 Task: Search one way flight ticket for 2 adults, 4 children and 1 infant on lap in business from Little Rock: Bill And Hillary Clinton National Airport (adams Field) (was Little Rock National) to Fort Wayne: Fort Wayne International Airport on 5-4-2023. Choice of flights is Frontier. Number of bags: 2 carry on bags and 7 checked bags. Price is upto 107000. Outbound departure time preference is 7:45.
Action: Mouse moved to (336, 290)
Screenshot: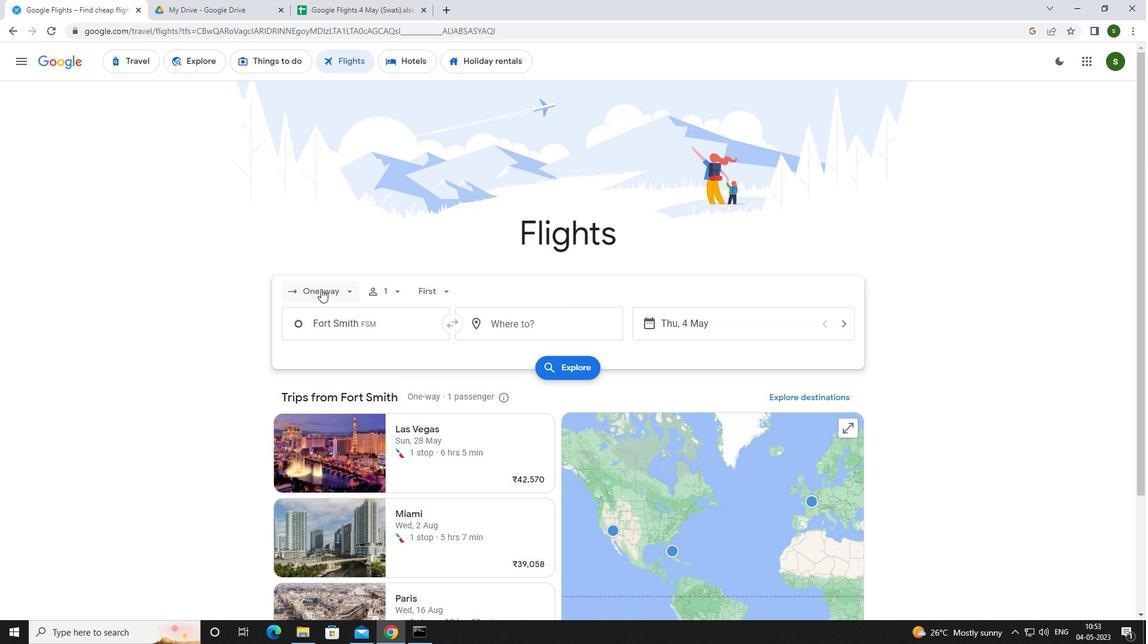 
Action: Mouse pressed left at (336, 290)
Screenshot: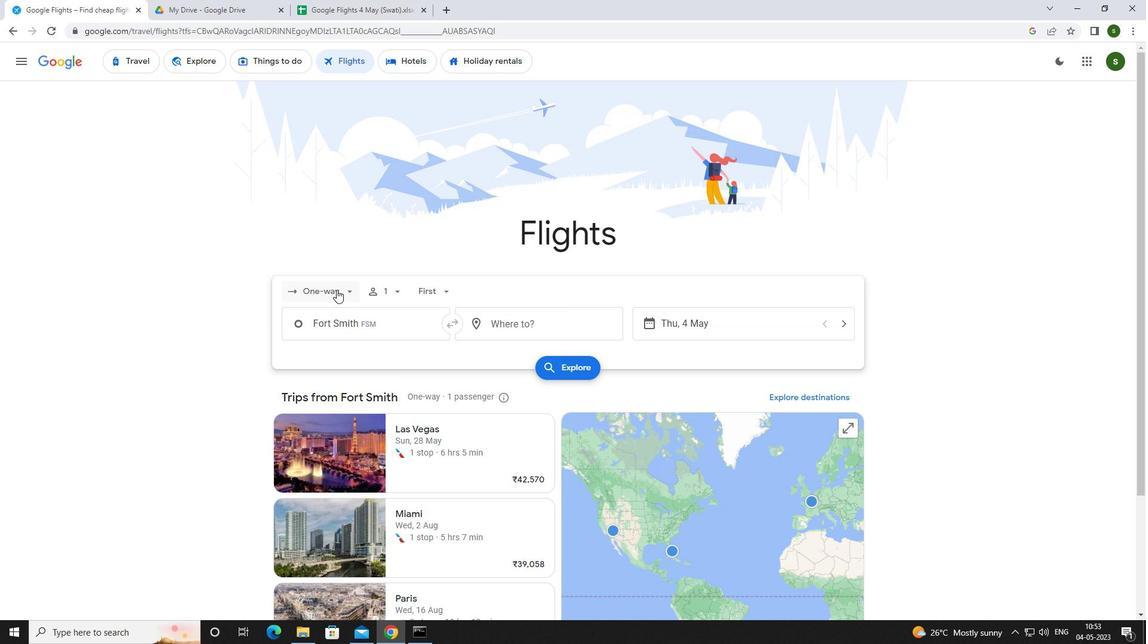 
Action: Mouse moved to (340, 339)
Screenshot: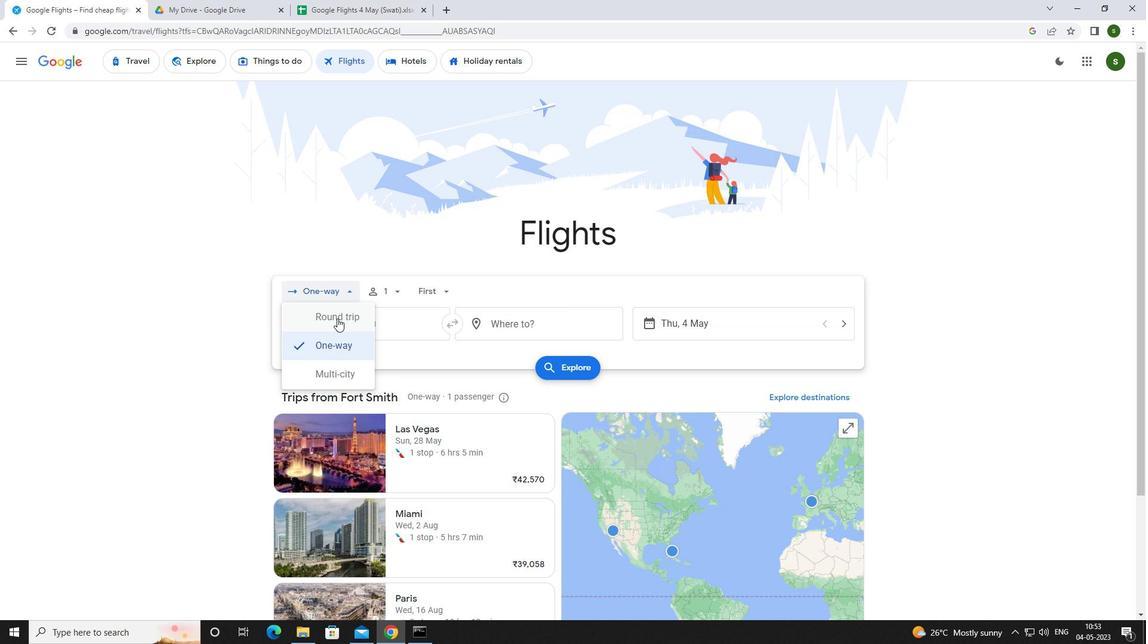
Action: Mouse pressed left at (340, 339)
Screenshot: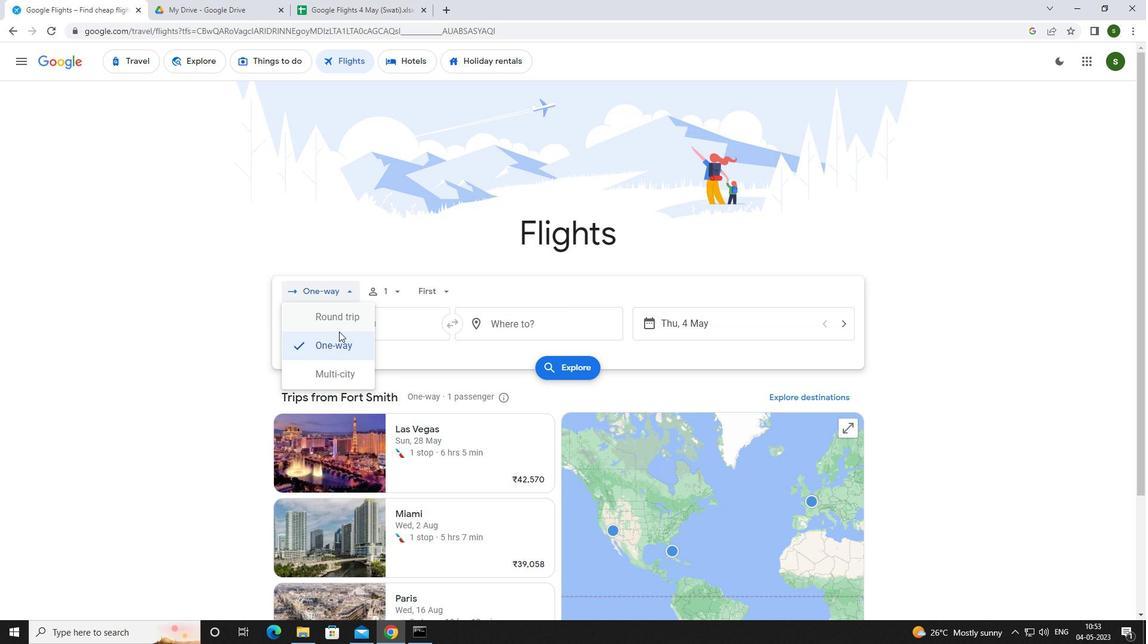 
Action: Mouse moved to (397, 294)
Screenshot: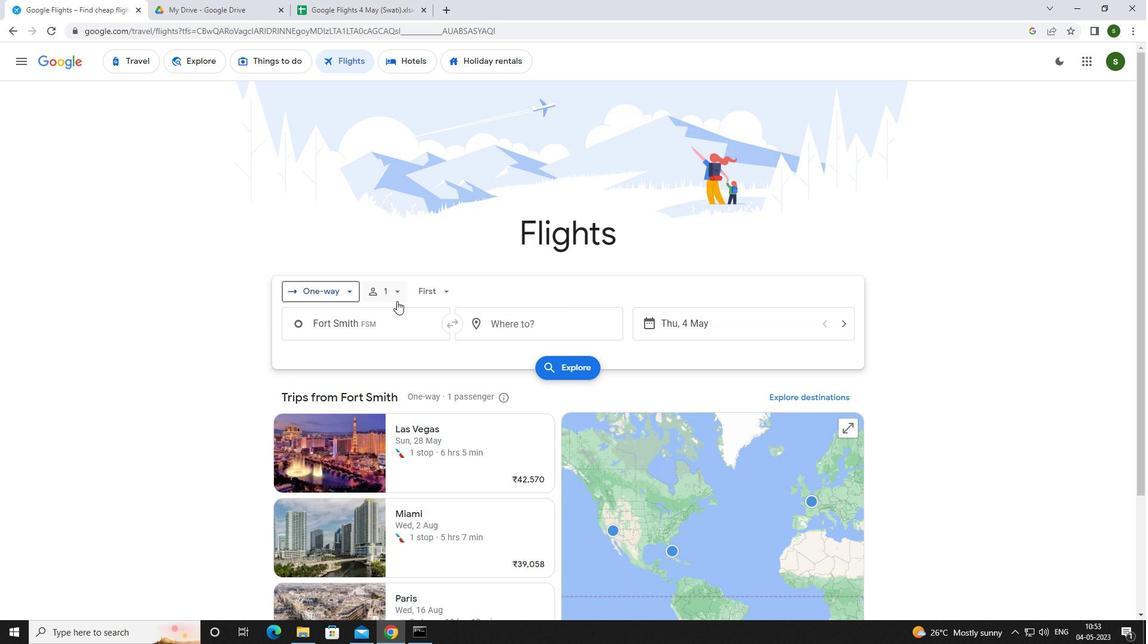
Action: Mouse pressed left at (397, 294)
Screenshot: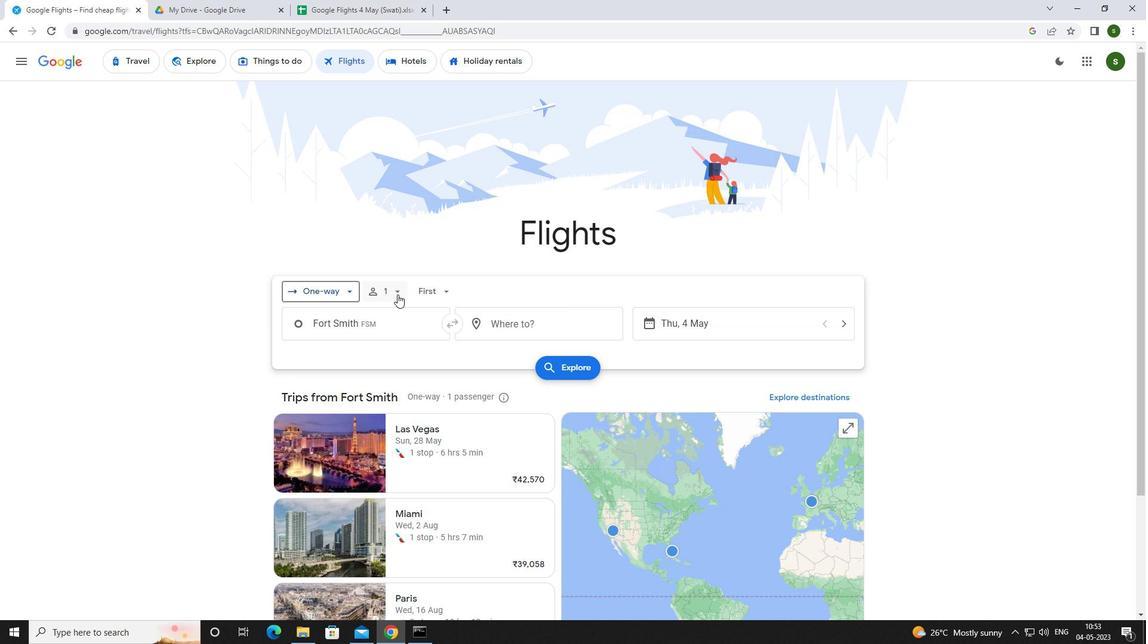 
Action: Mouse moved to (482, 320)
Screenshot: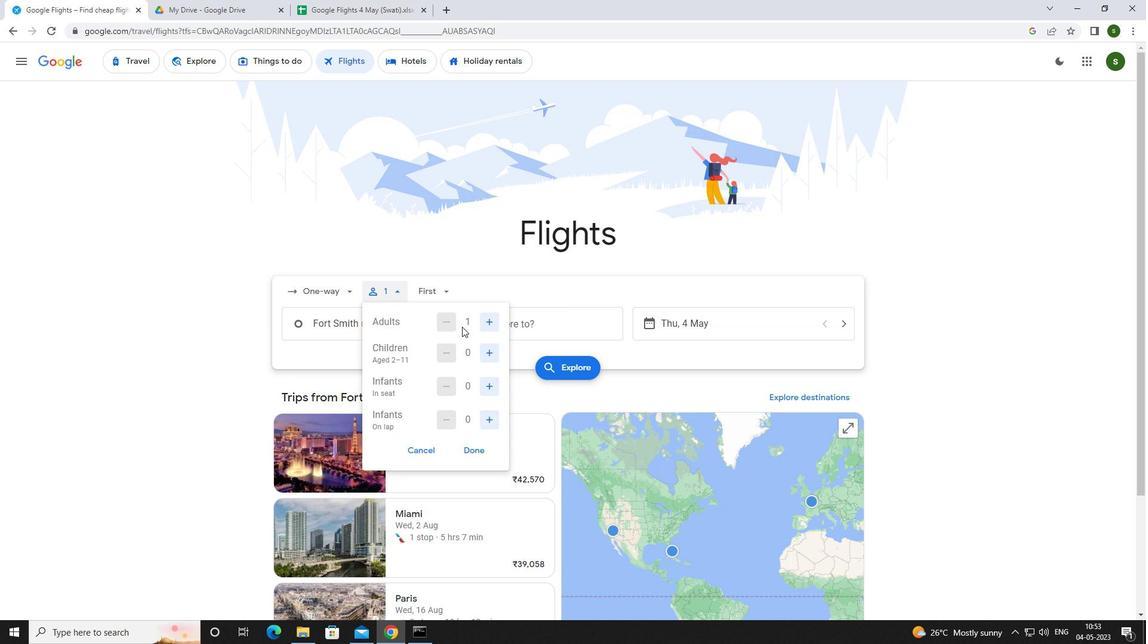
Action: Mouse pressed left at (482, 320)
Screenshot: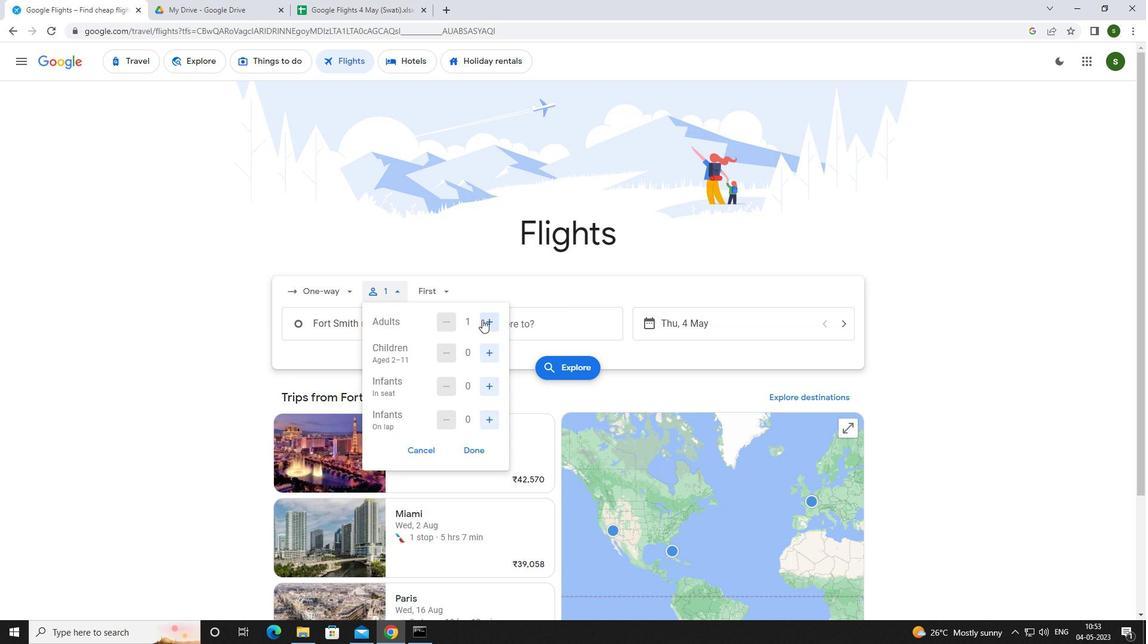 
Action: Mouse moved to (487, 352)
Screenshot: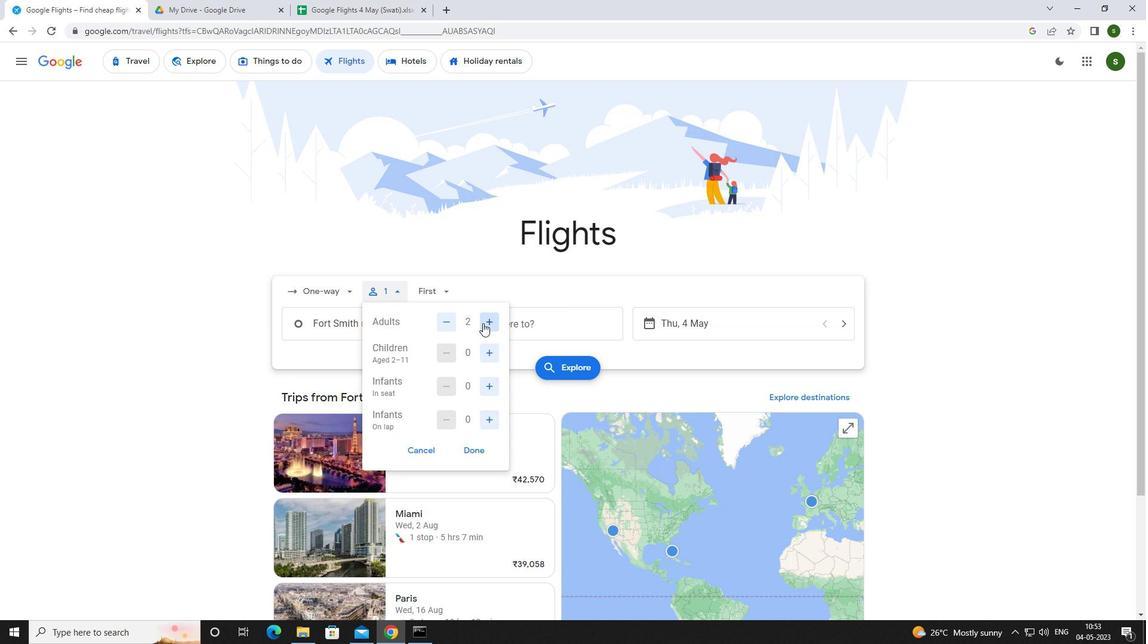
Action: Mouse pressed left at (487, 352)
Screenshot: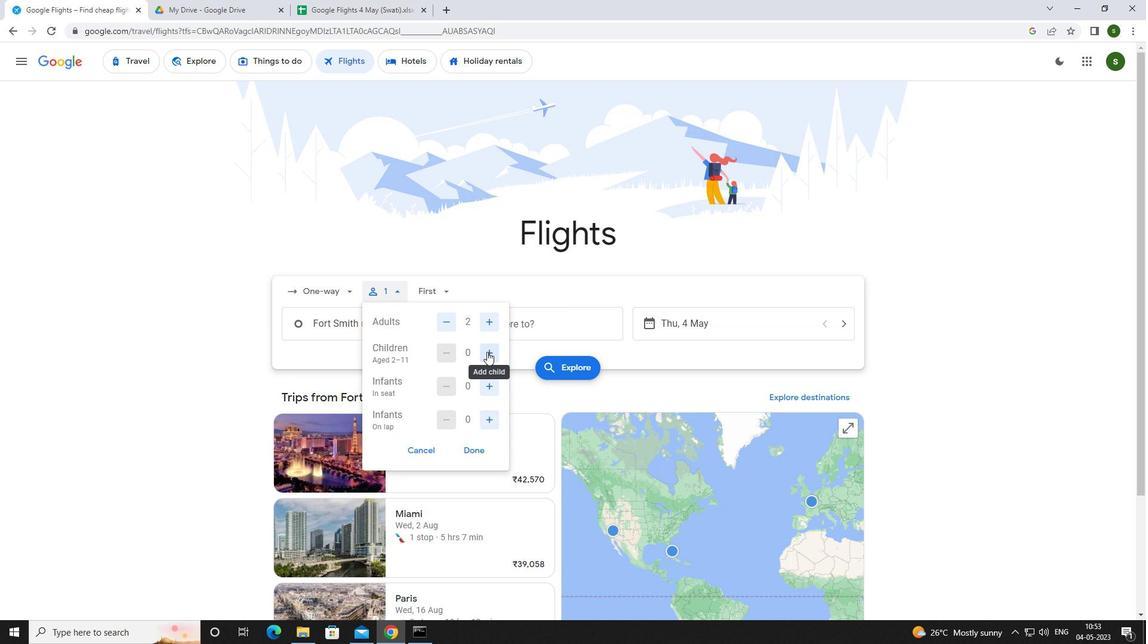 
Action: Mouse pressed left at (487, 352)
Screenshot: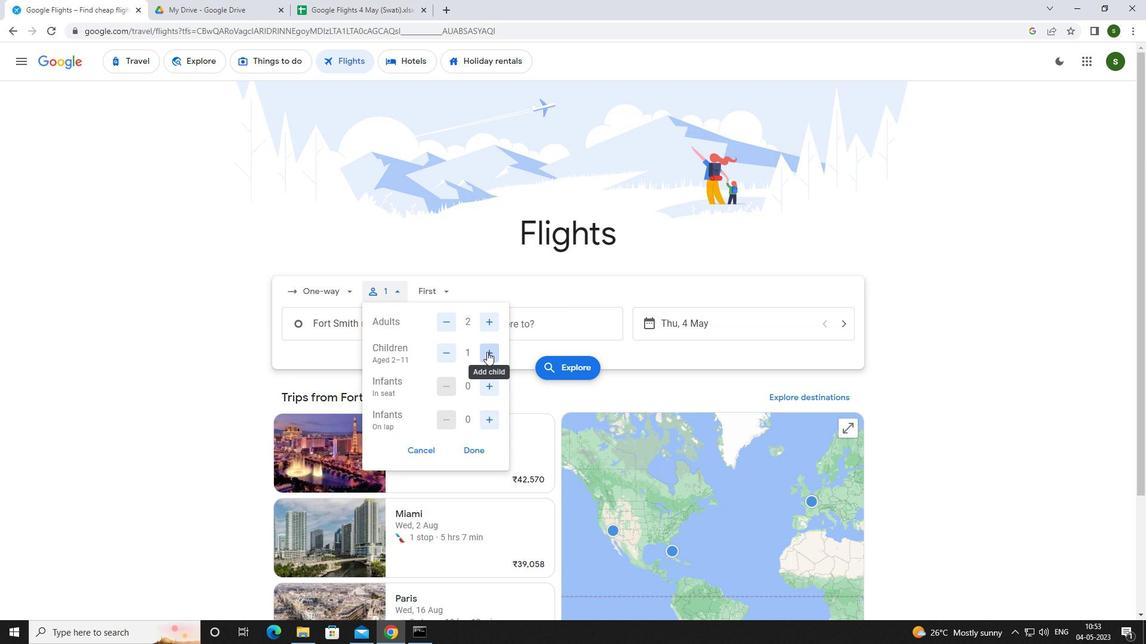 
Action: Mouse pressed left at (487, 352)
Screenshot: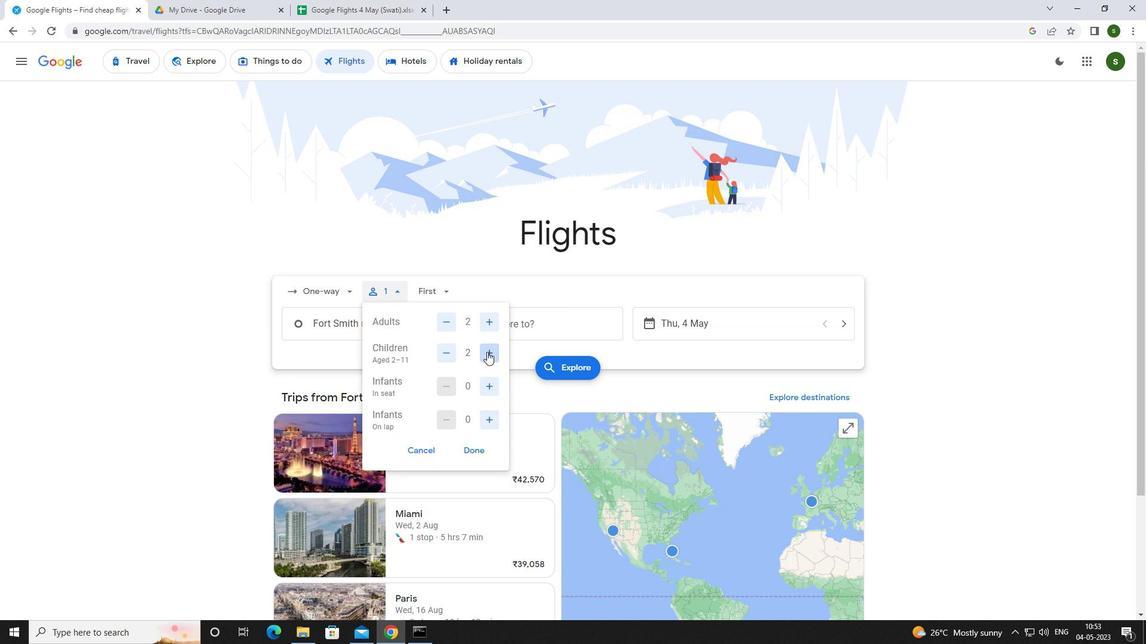 
Action: Mouse pressed left at (487, 352)
Screenshot: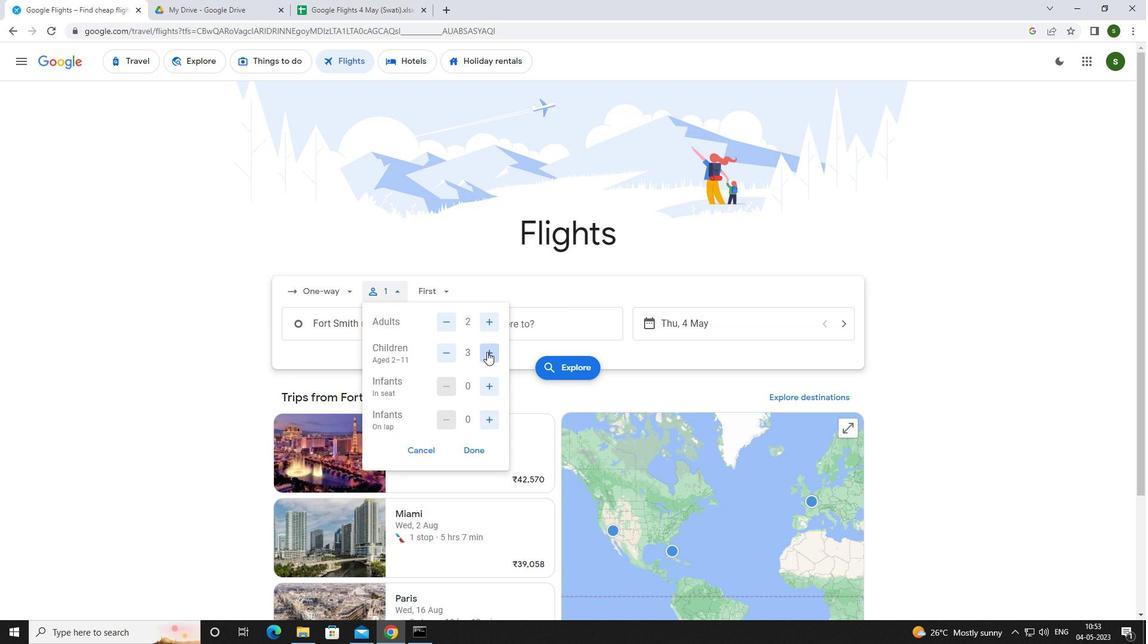 
Action: Mouse moved to (487, 409)
Screenshot: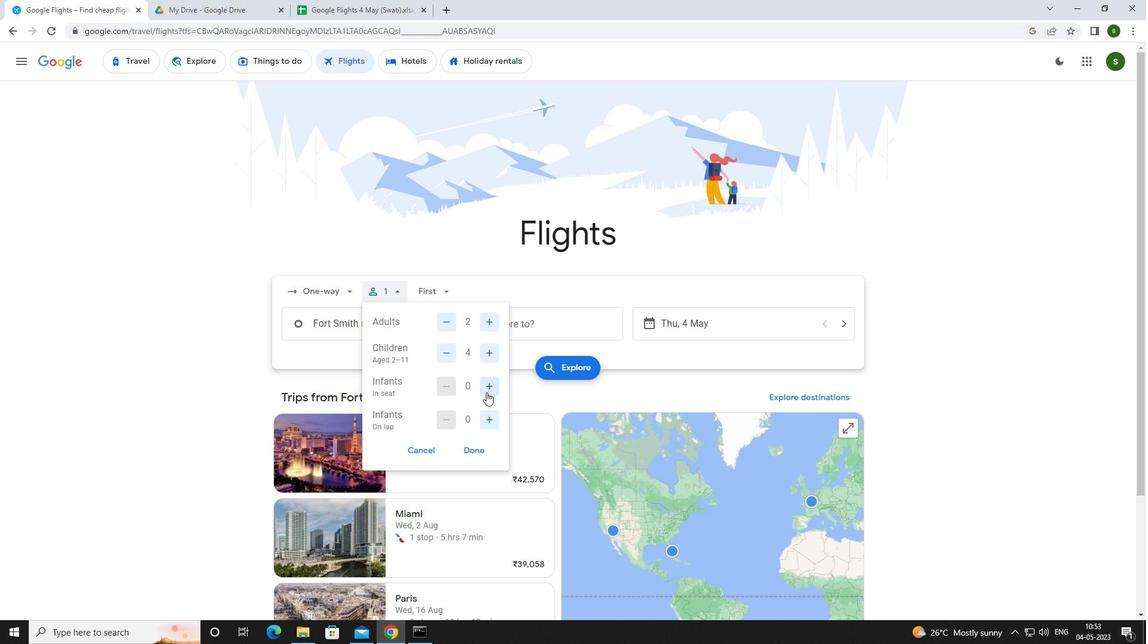 
Action: Mouse pressed left at (487, 409)
Screenshot: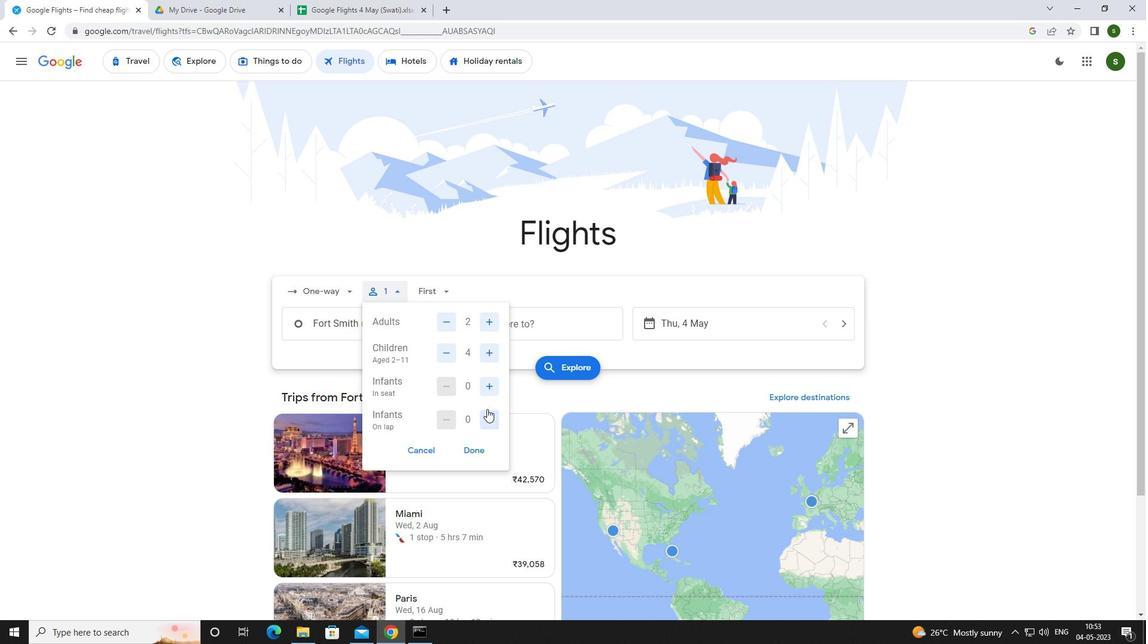 
Action: Mouse moved to (442, 291)
Screenshot: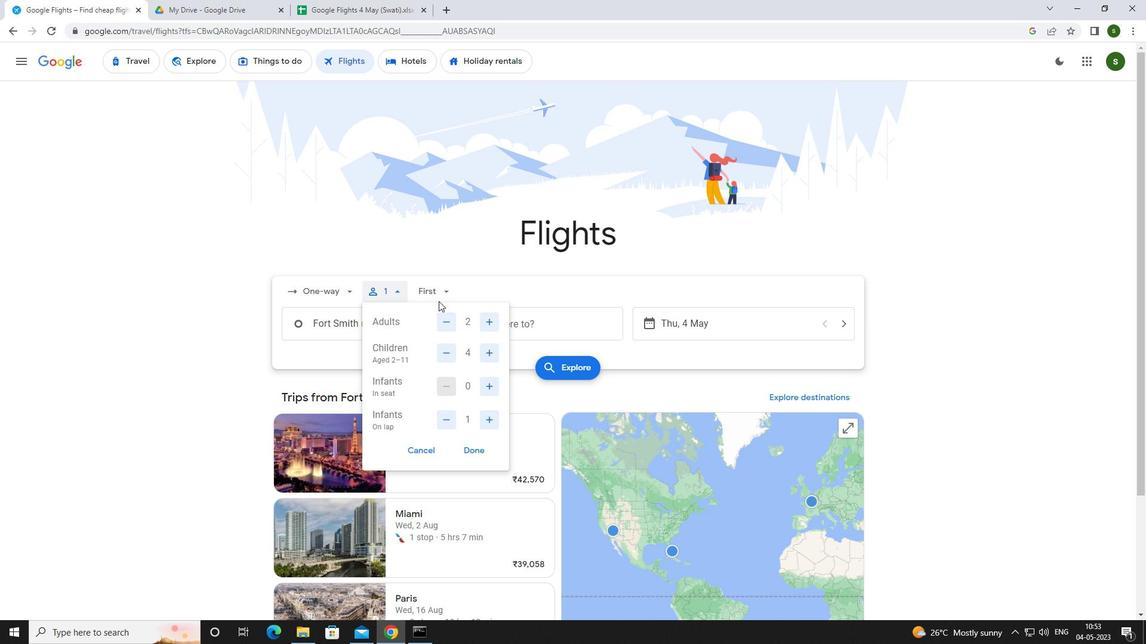 
Action: Mouse pressed left at (442, 291)
Screenshot: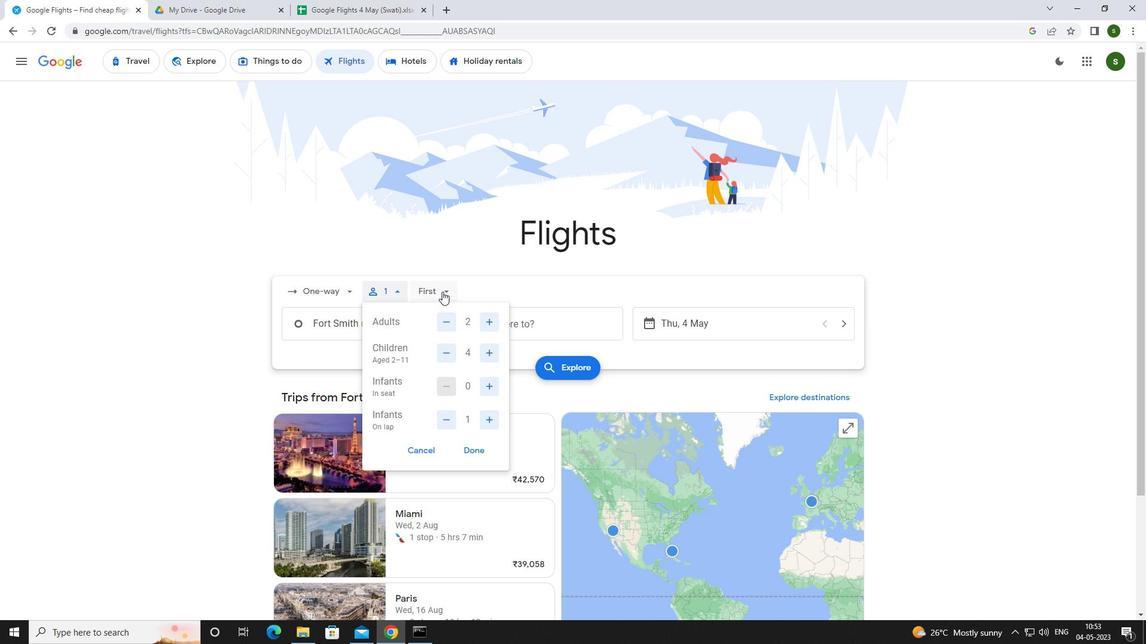 
Action: Mouse moved to (454, 373)
Screenshot: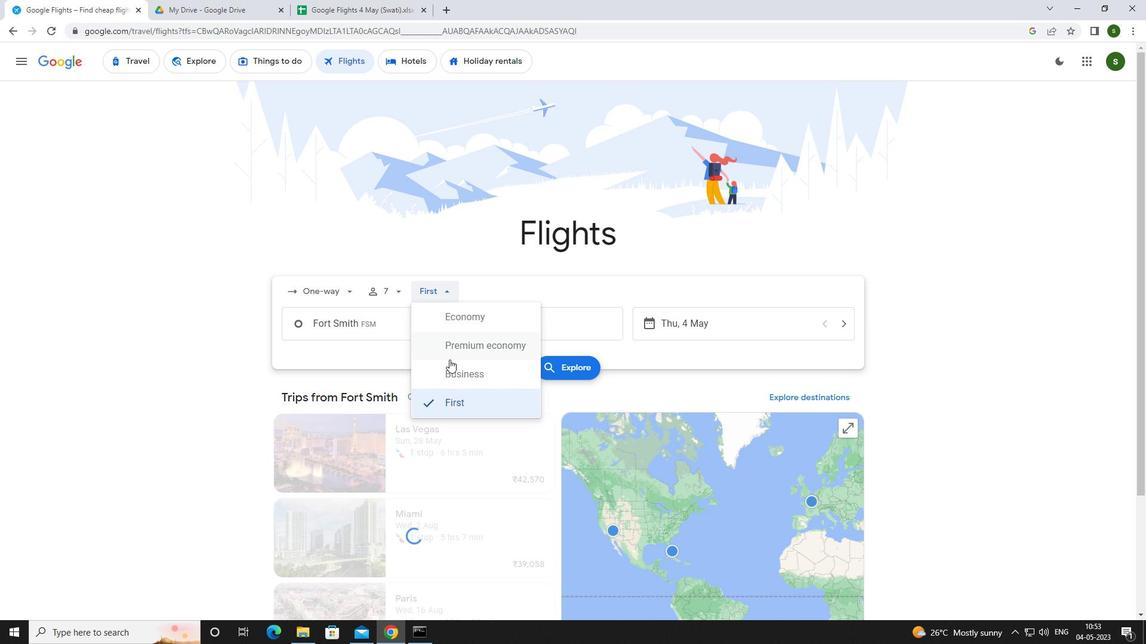 
Action: Mouse pressed left at (454, 373)
Screenshot: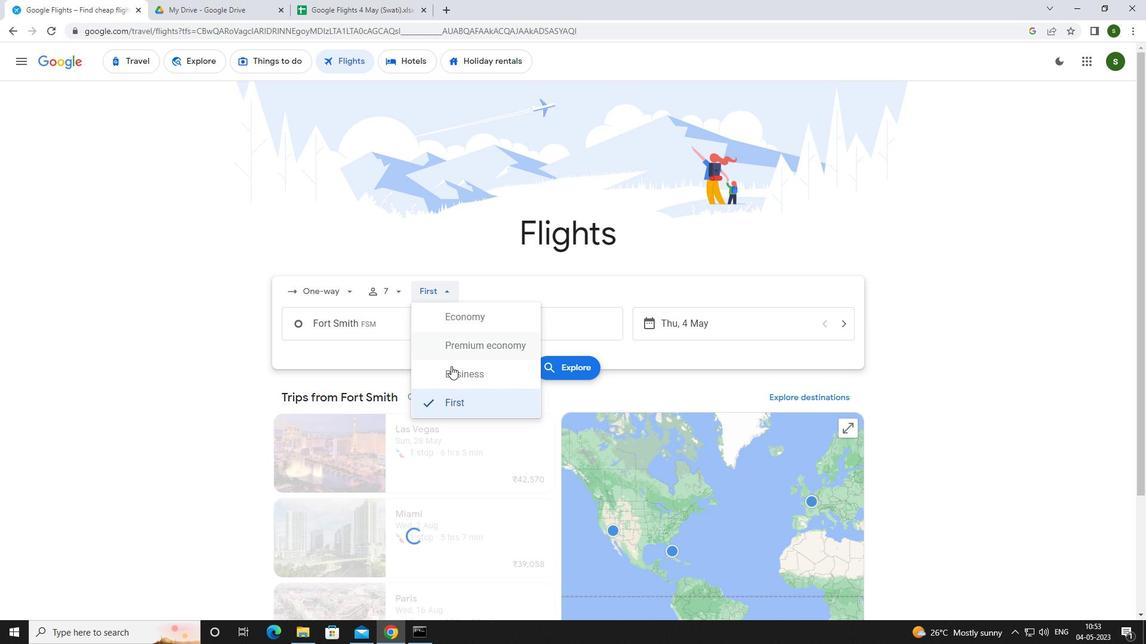 
Action: Mouse moved to (408, 325)
Screenshot: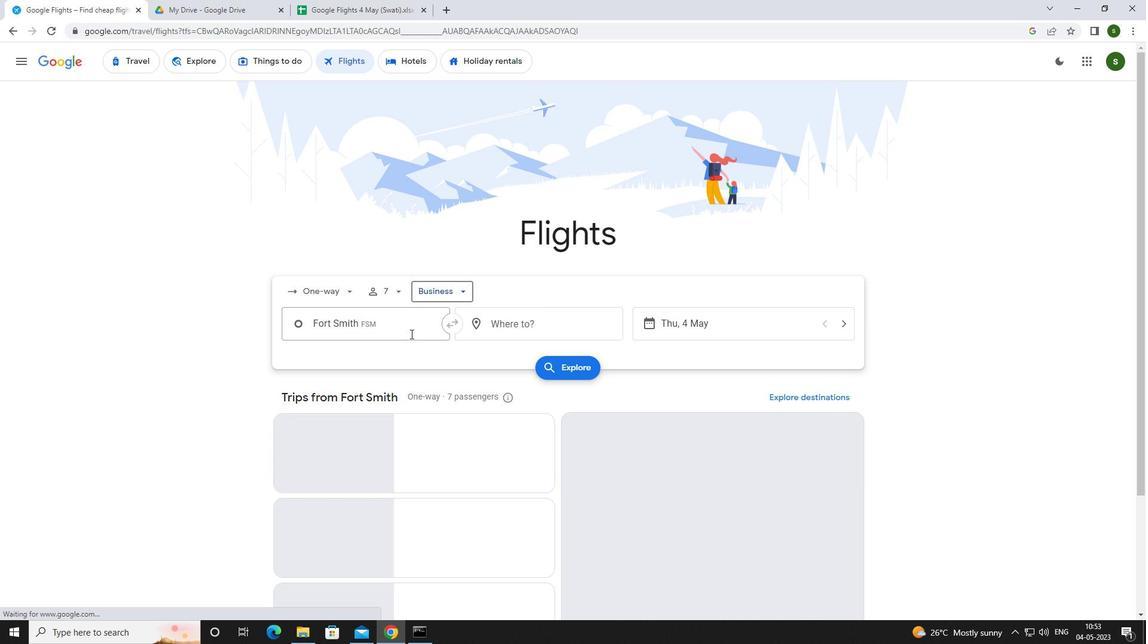 
Action: Mouse pressed left at (408, 325)
Screenshot: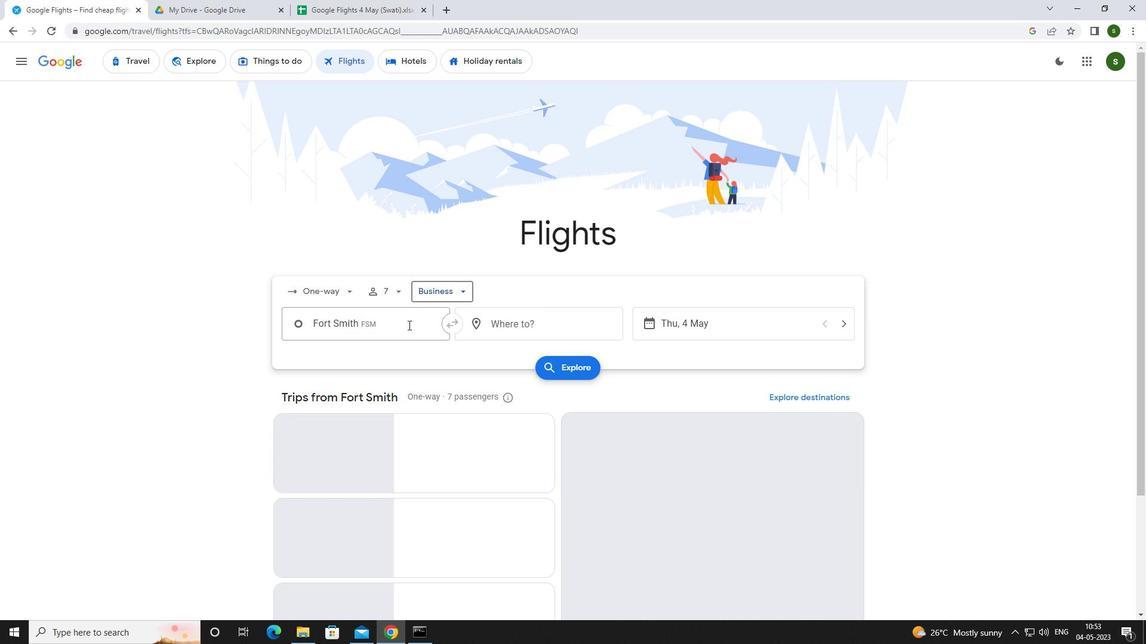 
Action: Mouse moved to (408, 324)
Screenshot: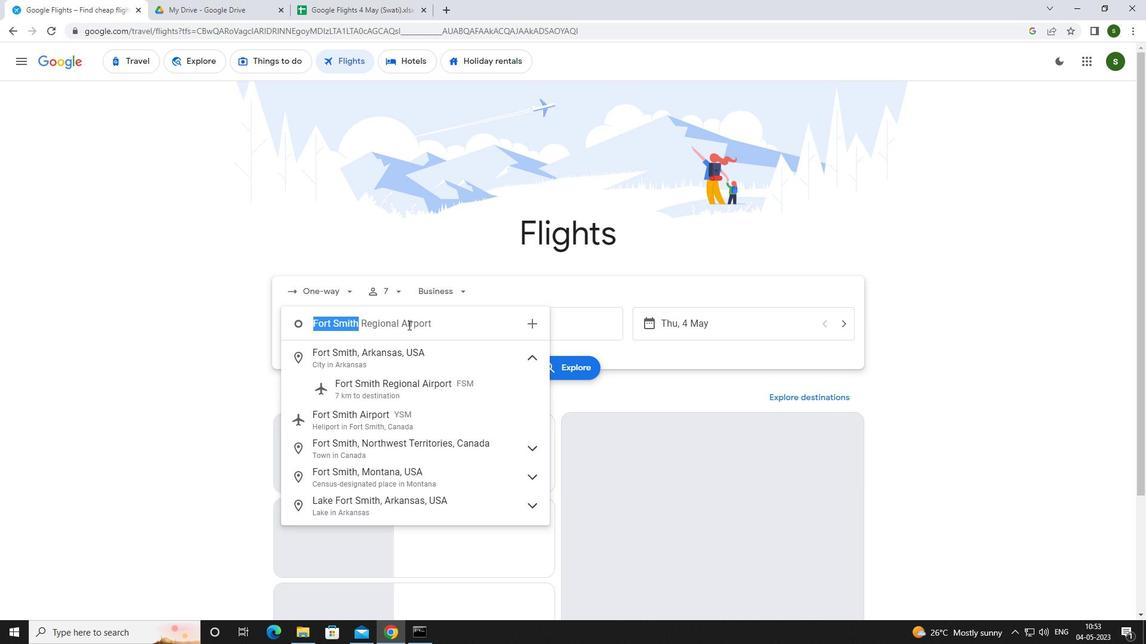 
Action: Key pressed <Key.caps_lock>l<Key.caps_lock>ittle<Key.space><Key.caps_lock>r<Key.caps_lock>ock
Screenshot: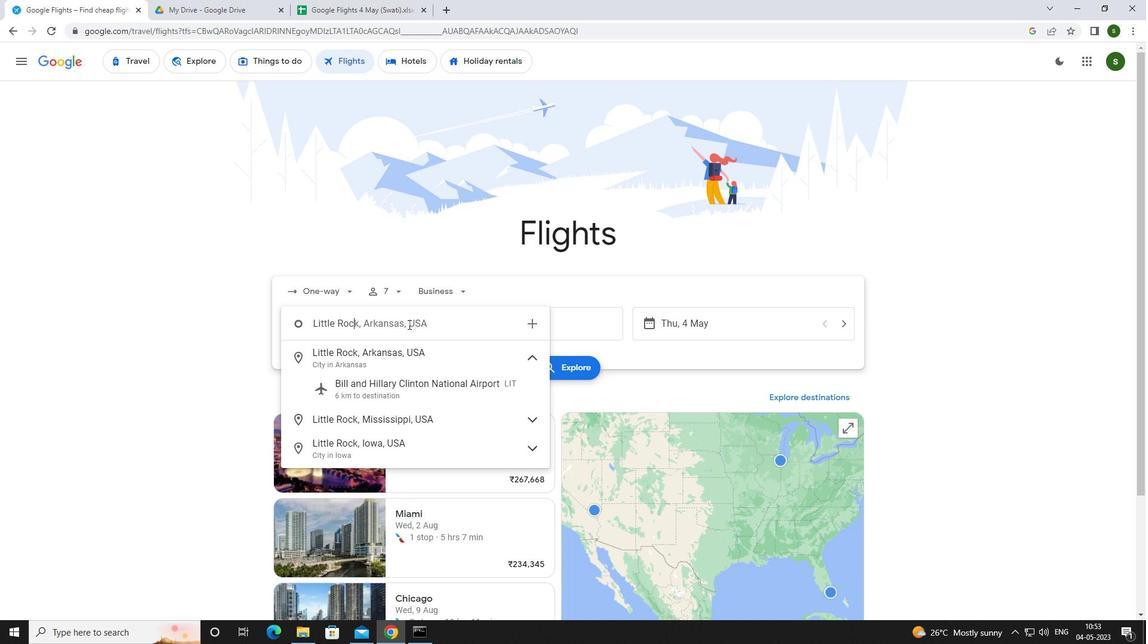 
Action: Mouse moved to (418, 385)
Screenshot: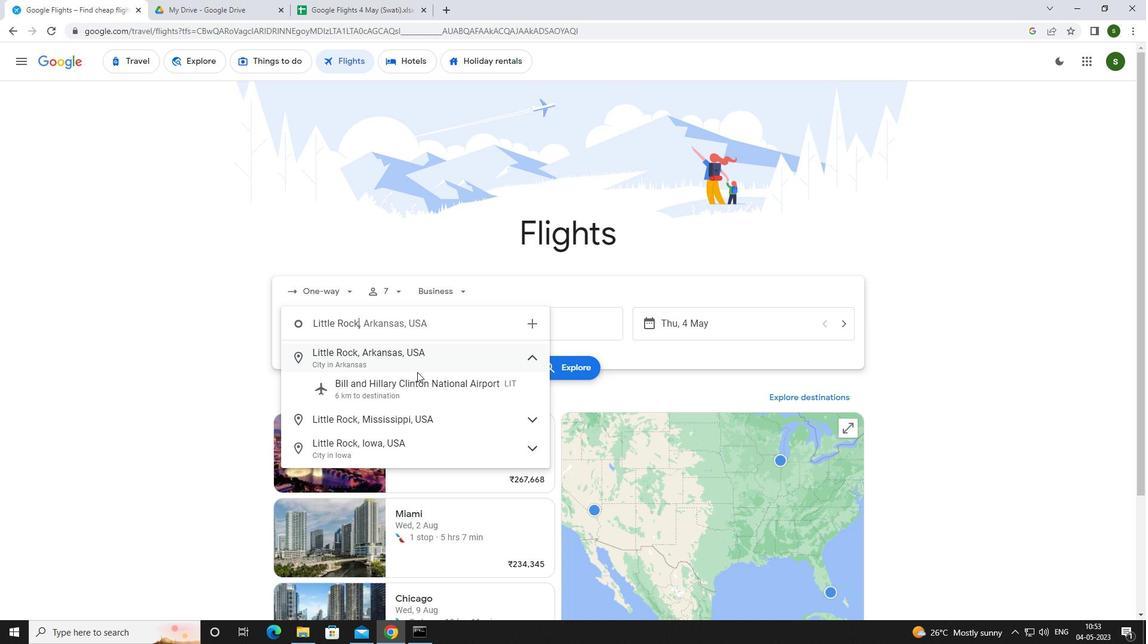 
Action: Mouse pressed left at (418, 385)
Screenshot: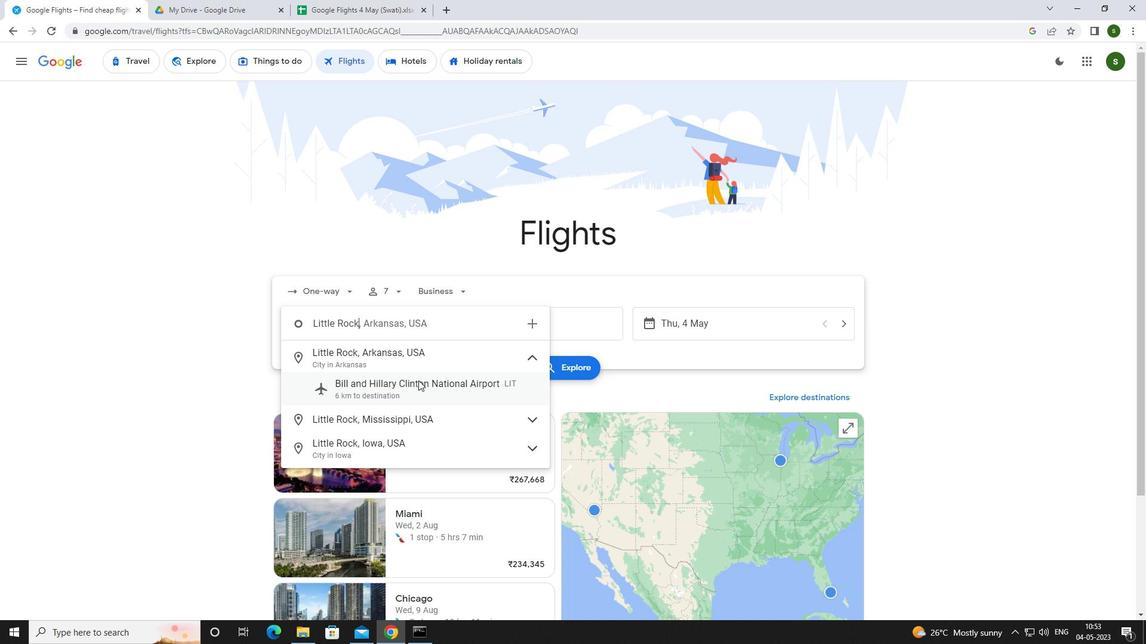
Action: Mouse moved to (518, 325)
Screenshot: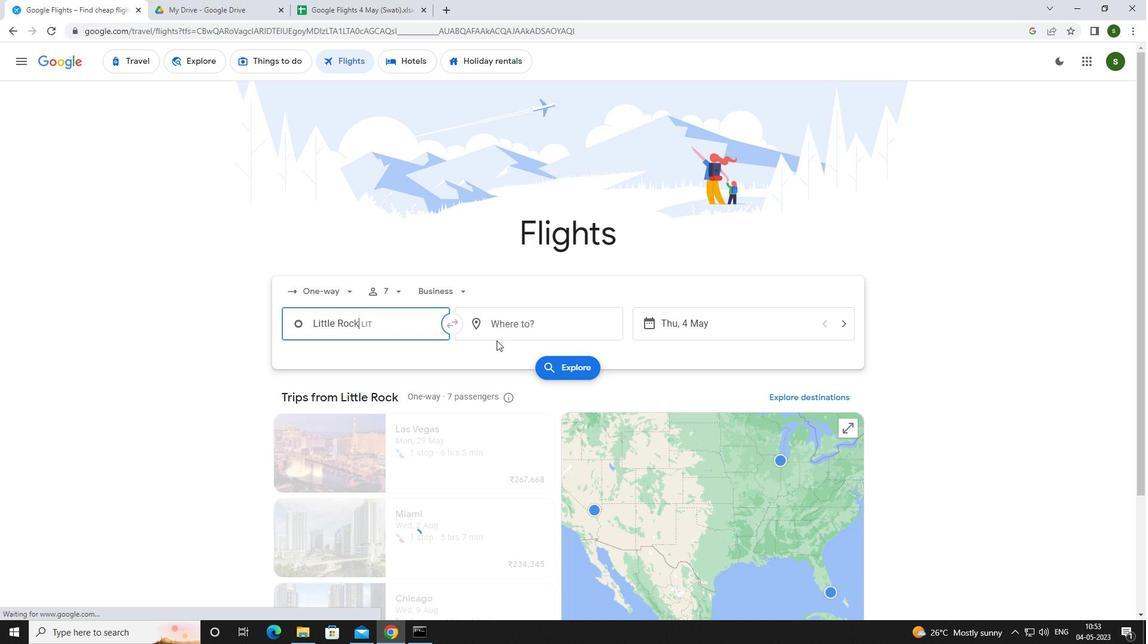 
Action: Mouse pressed left at (518, 325)
Screenshot: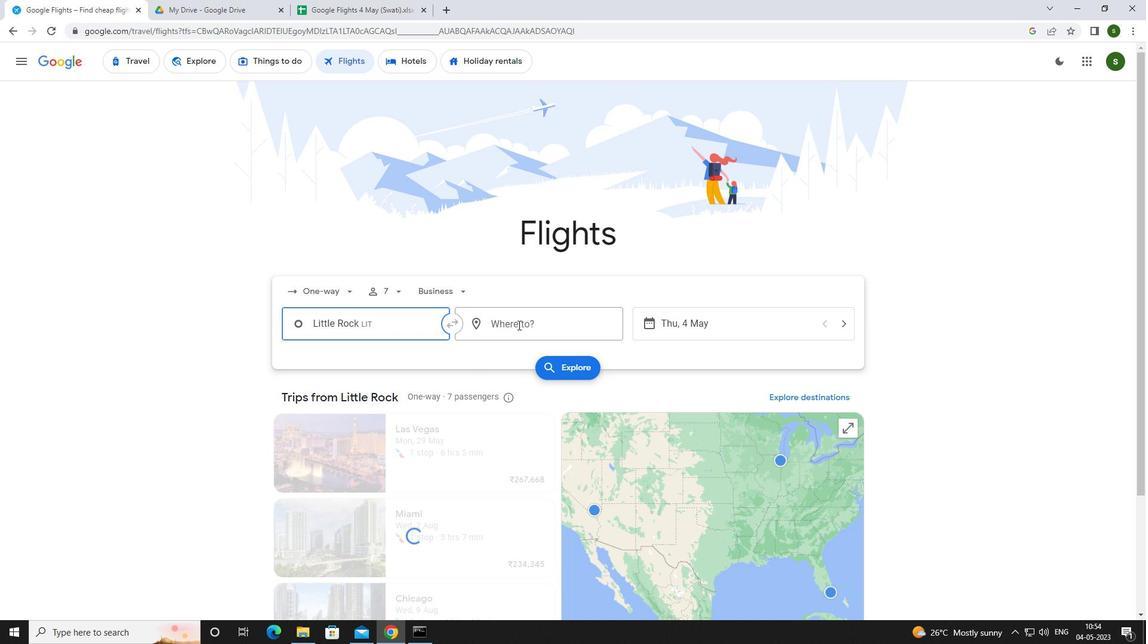 
Action: Mouse moved to (508, 323)
Screenshot: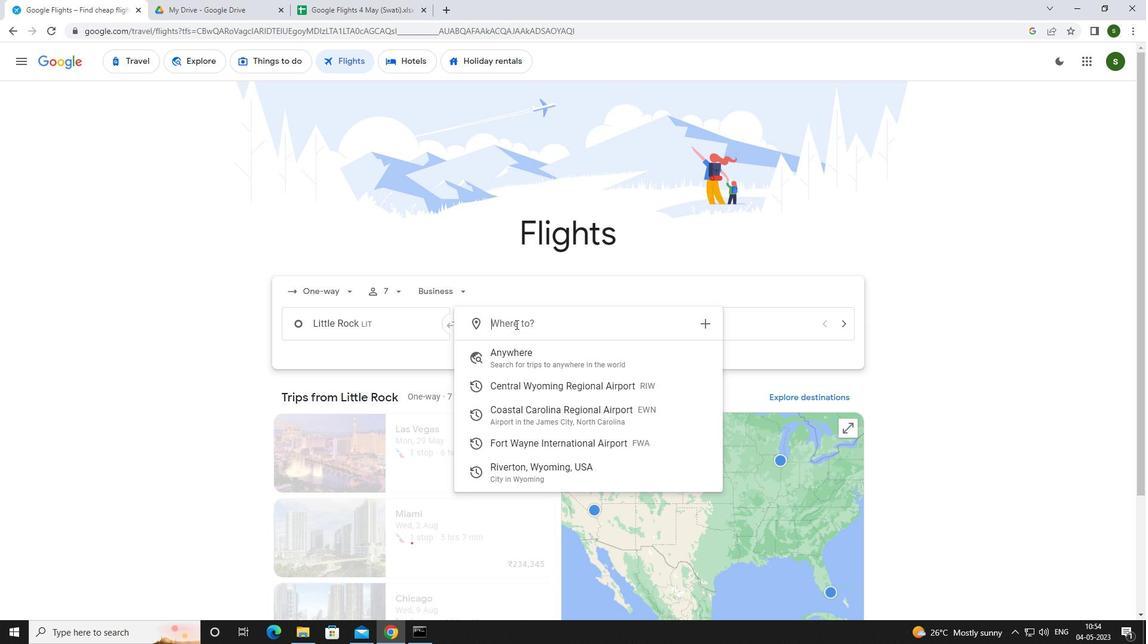 
Action: Key pressed <Key.caps_lock>
Screenshot: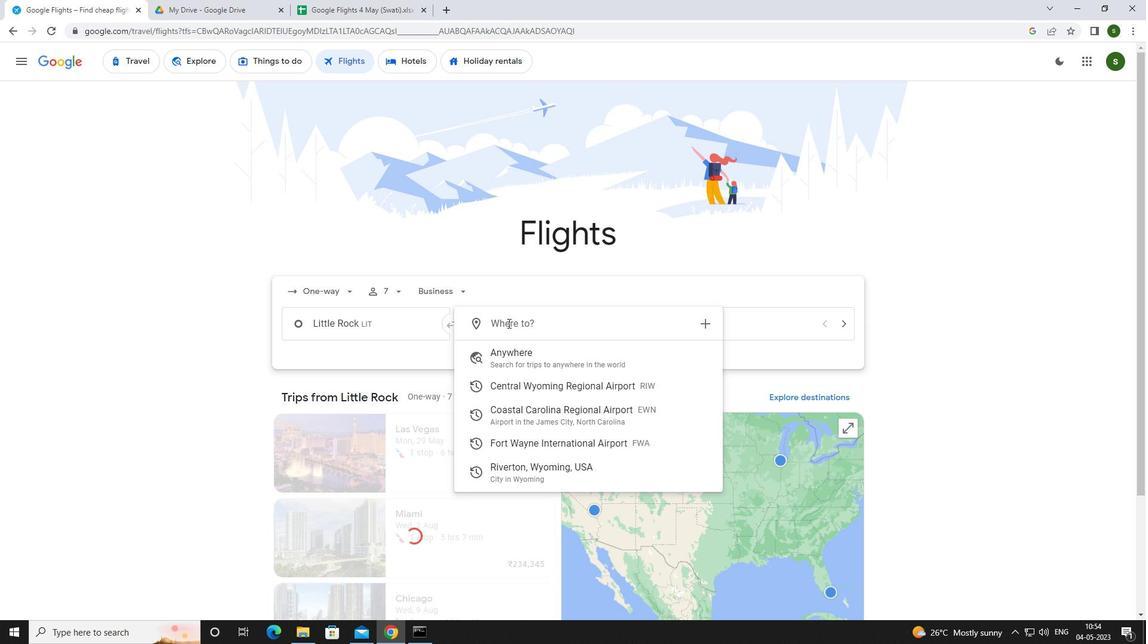
Action: Mouse moved to (507, 324)
Screenshot: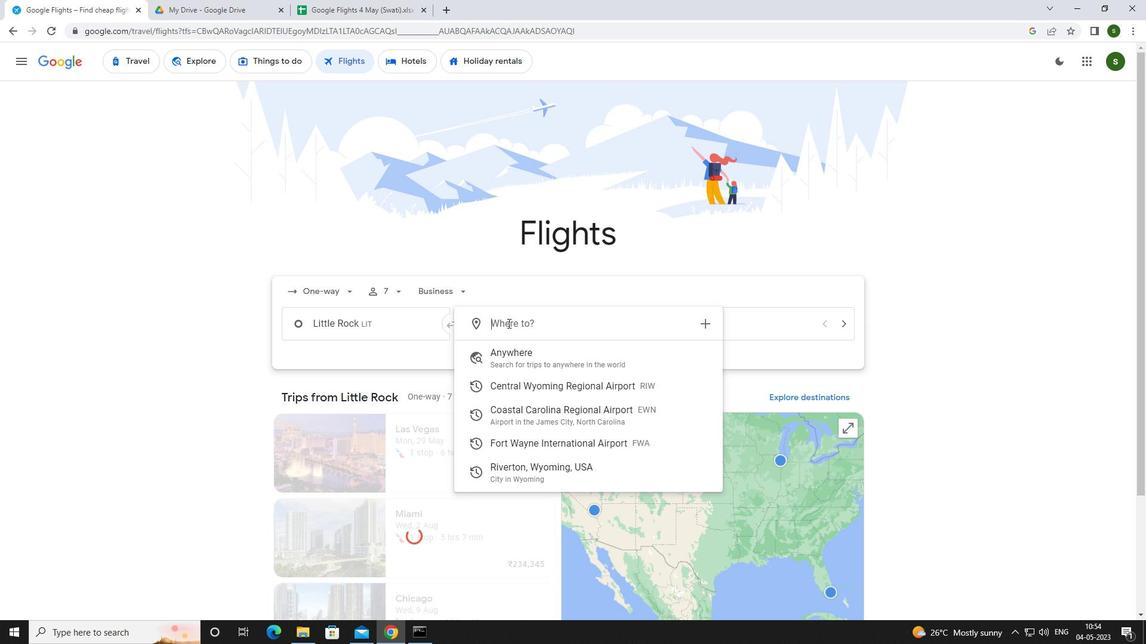 
Action: Key pressed f<Key.caps_lock>ort<Key.space><Key.caps_lock>w<Key.caps_lock>ay
Screenshot: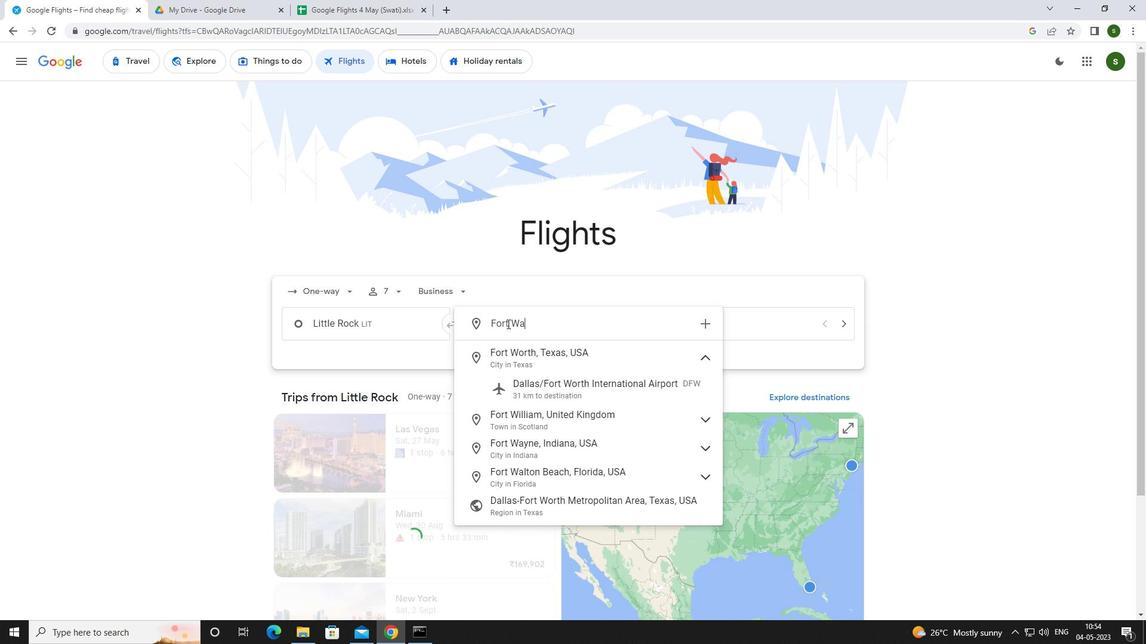 
Action: Mouse moved to (535, 382)
Screenshot: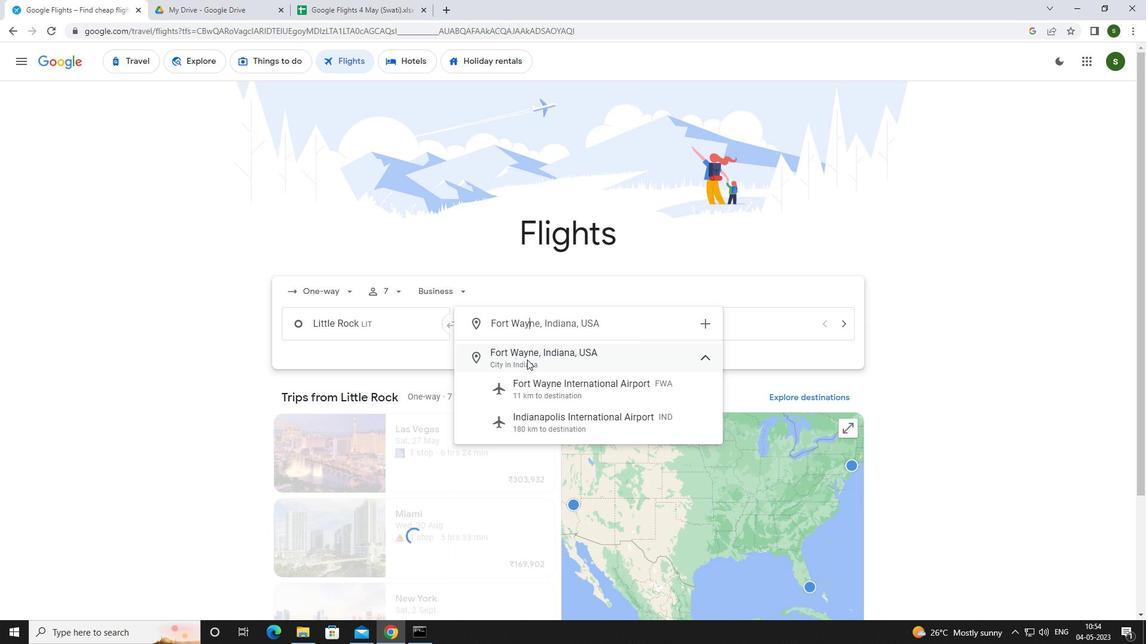 
Action: Mouse pressed left at (535, 382)
Screenshot: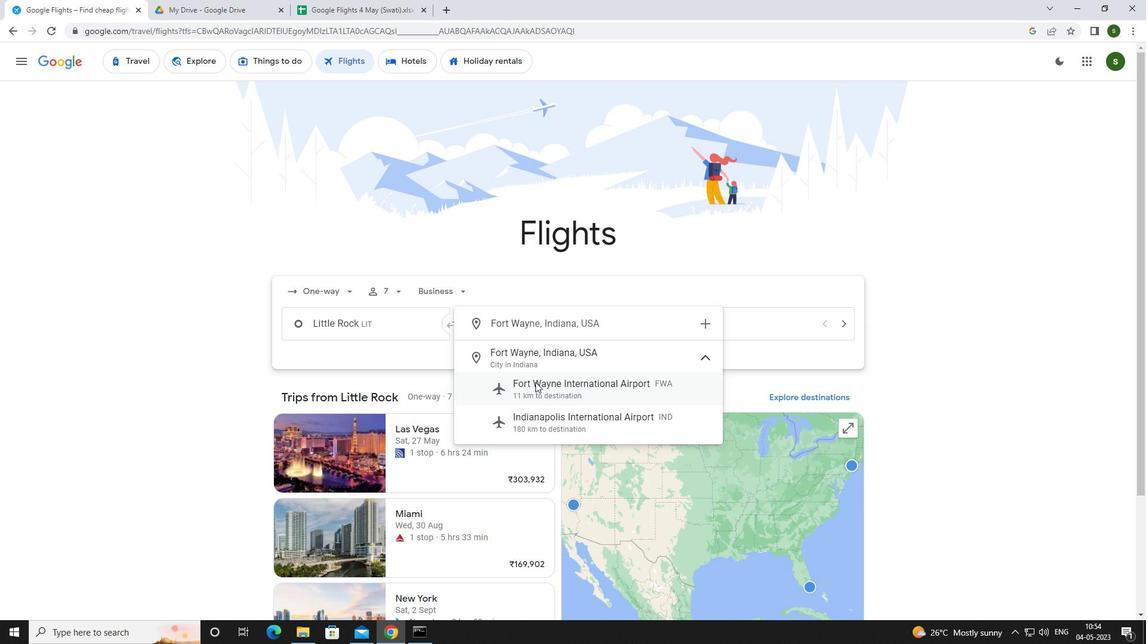 
Action: Mouse moved to (718, 325)
Screenshot: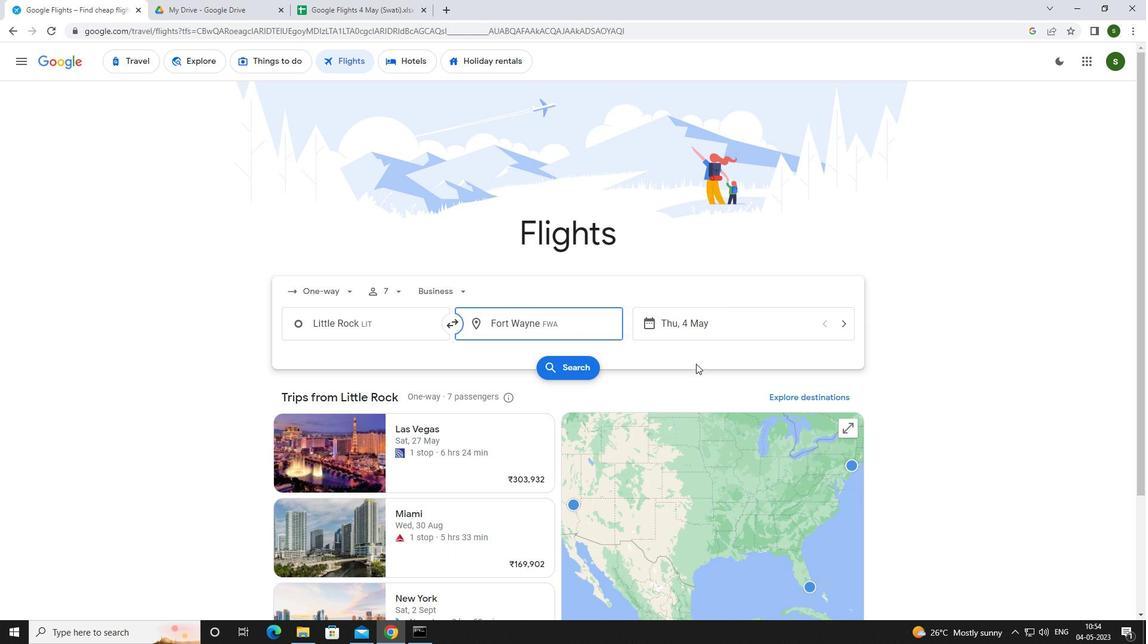 
Action: Mouse pressed left at (718, 325)
Screenshot: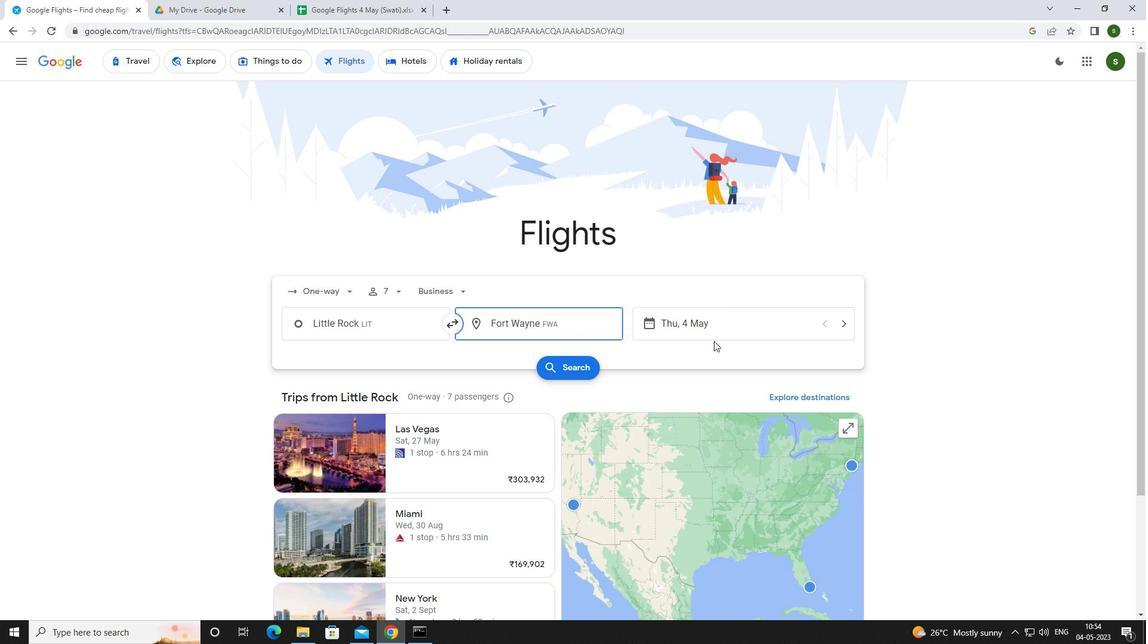 
Action: Mouse moved to (546, 405)
Screenshot: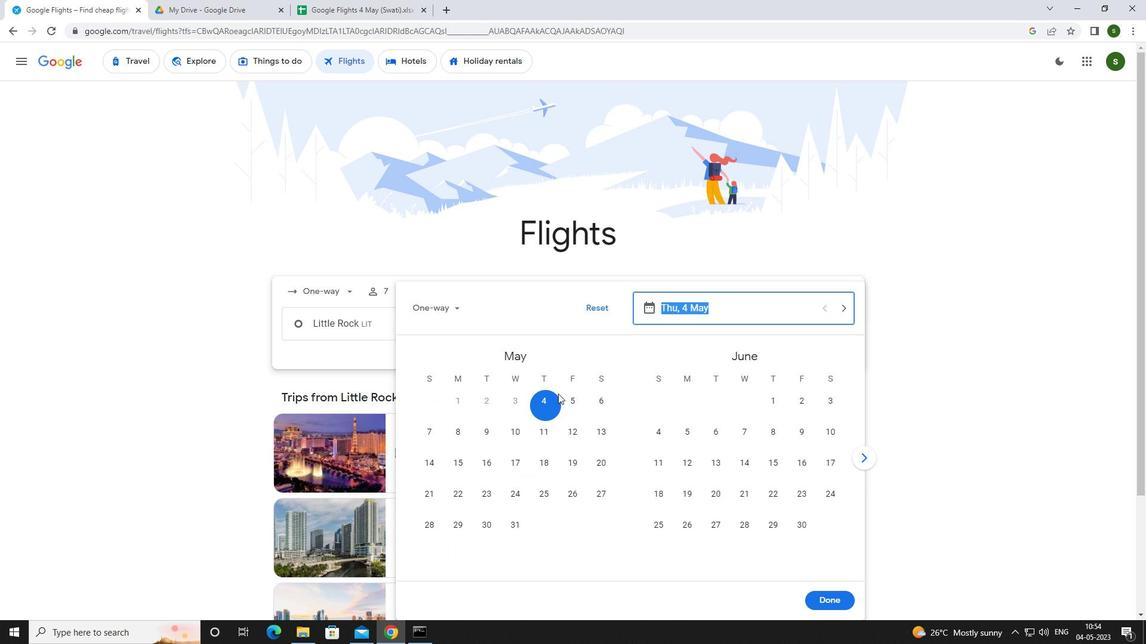 
Action: Mouse pressed left at (546, 405)
Screenshot: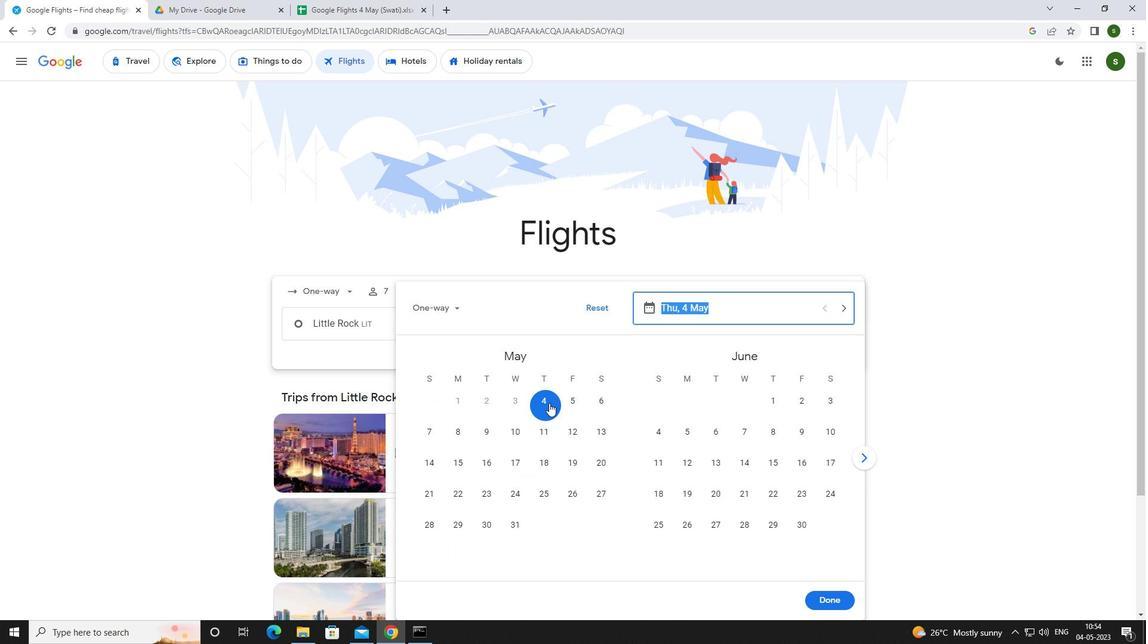 
Action: Mouse moved to (827, 597)
Screenshot: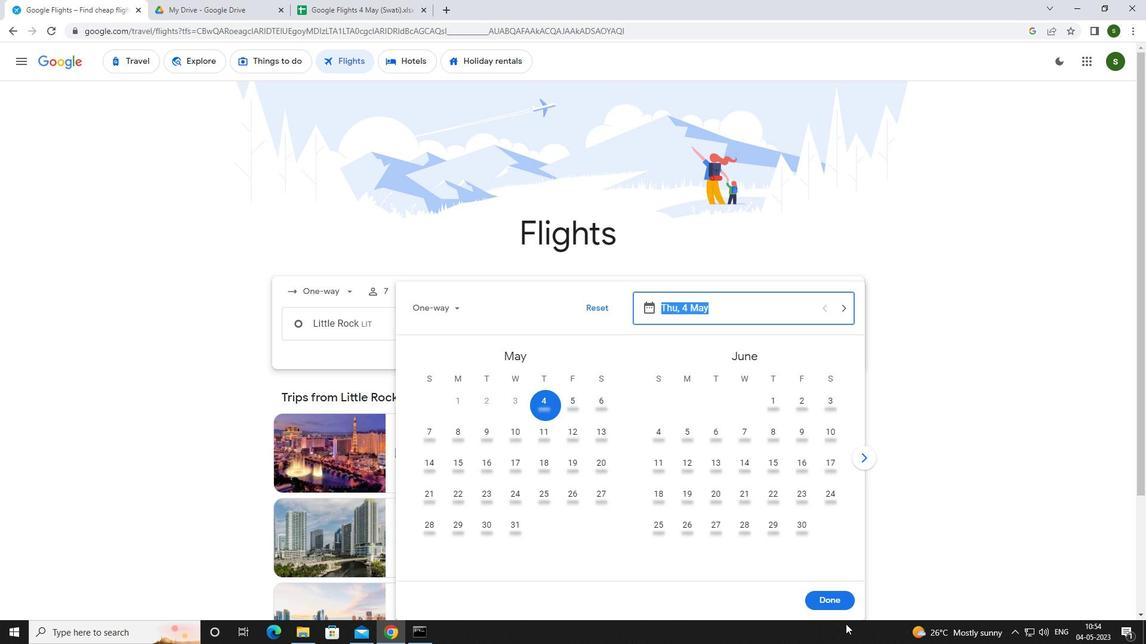 
Action: Mouse pressed left at (827, 597)
Screenshot: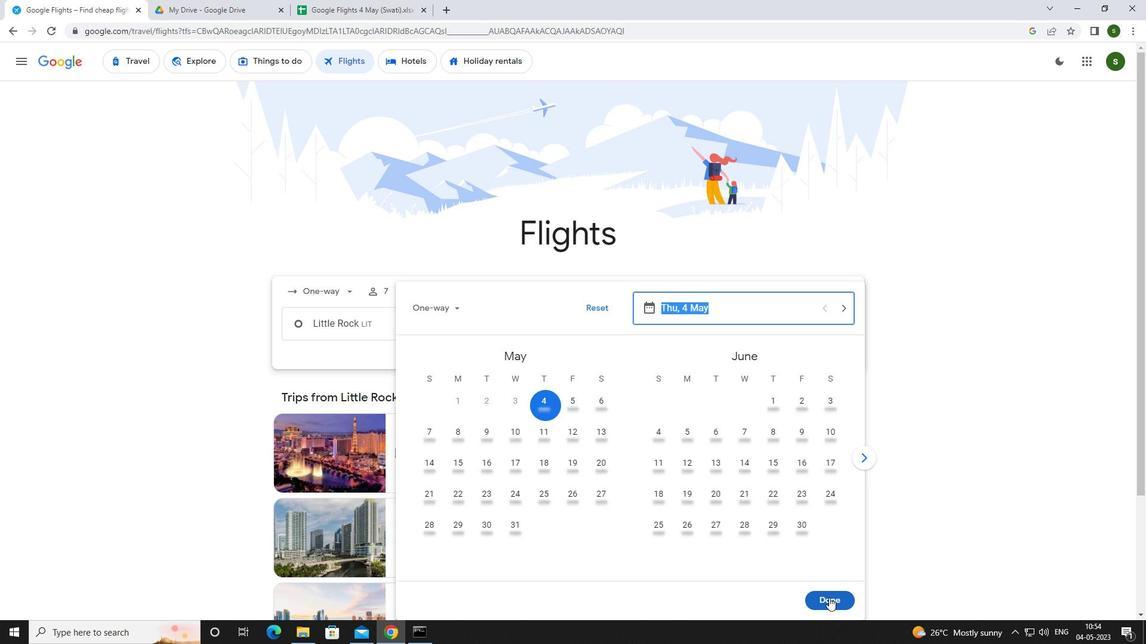 
Action: Mouse moved to (564, 363)
Screenshot: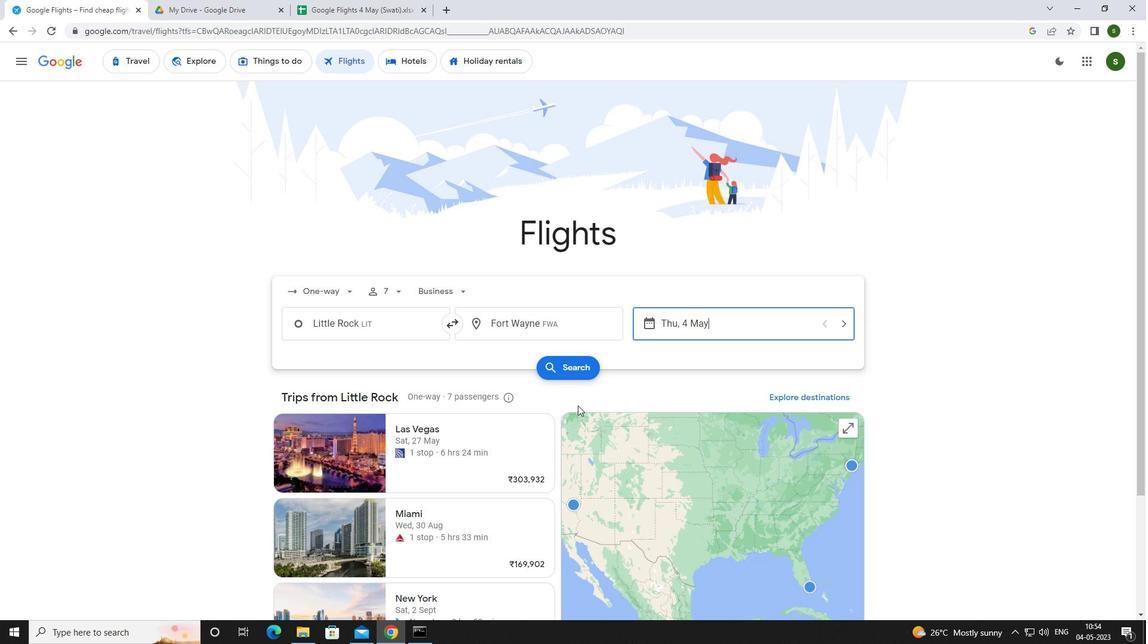 
Action: Mouse pressed left at (564, 363)
Screenshot: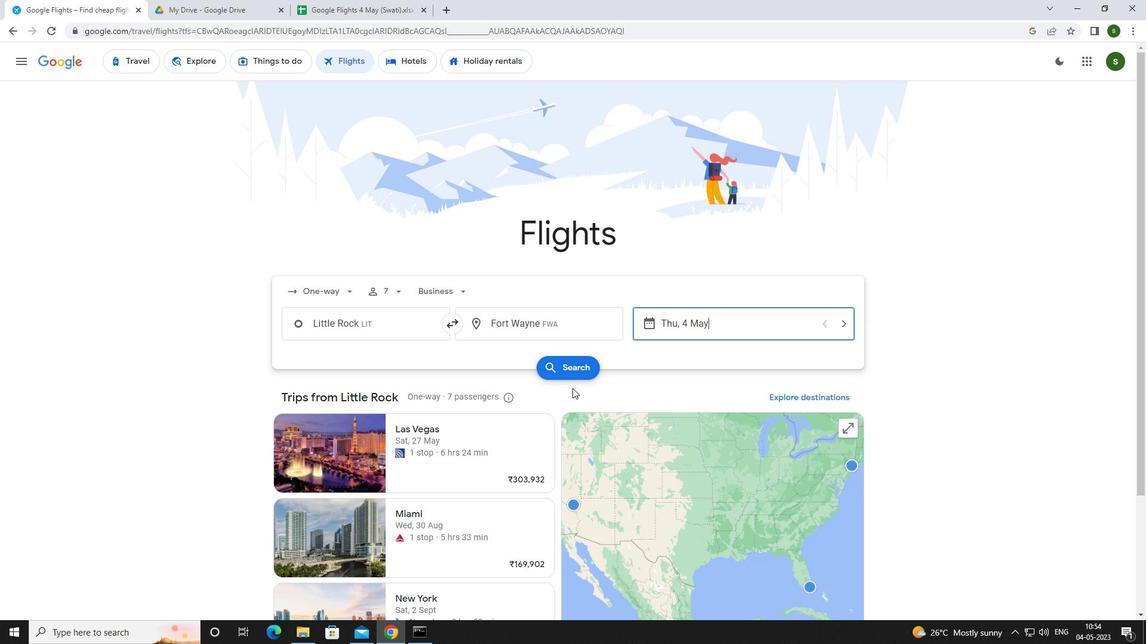 
Action: Mouse moved to (295, 169)
Screenshot: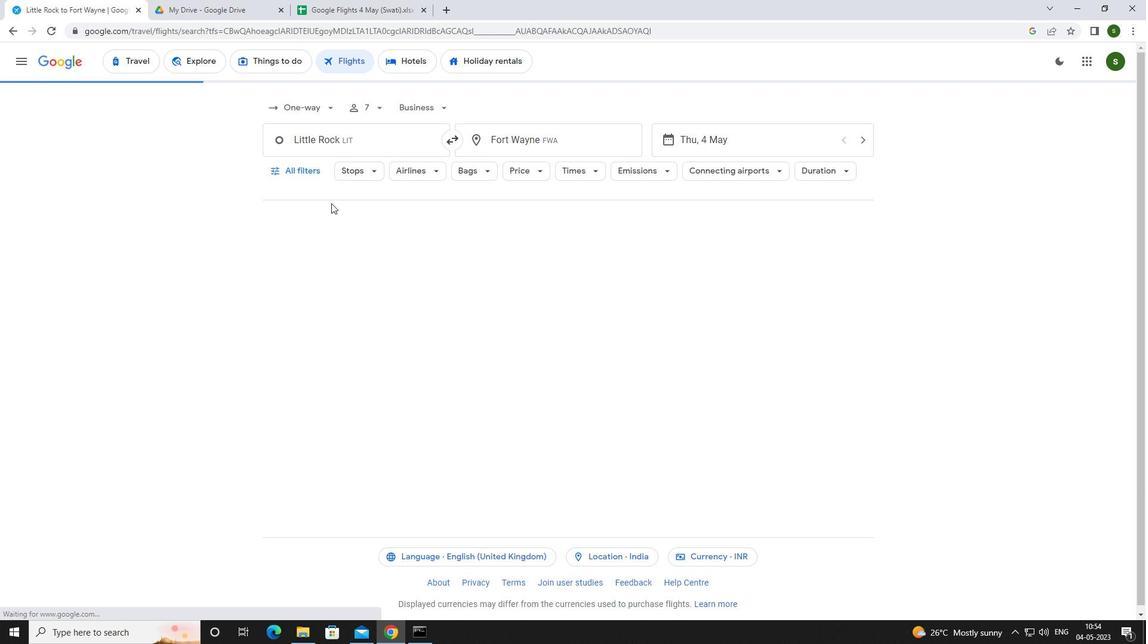 
Action: Mouse pressed left at (295, 169)
Screenshot: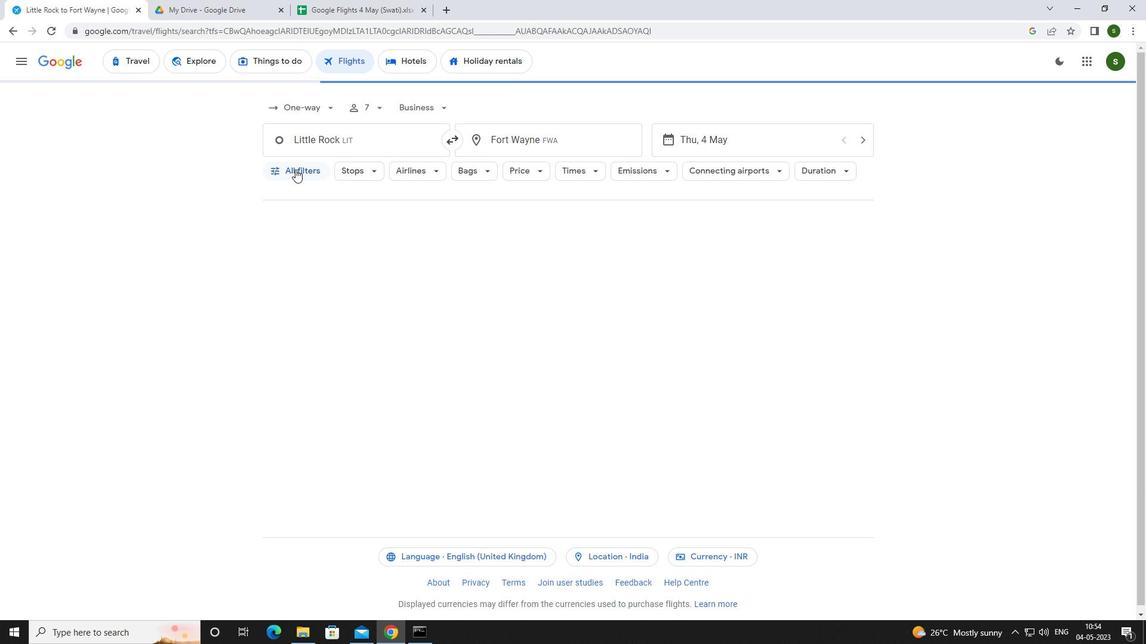 
Action: Mouse moved to (440, 419)
Screenshot: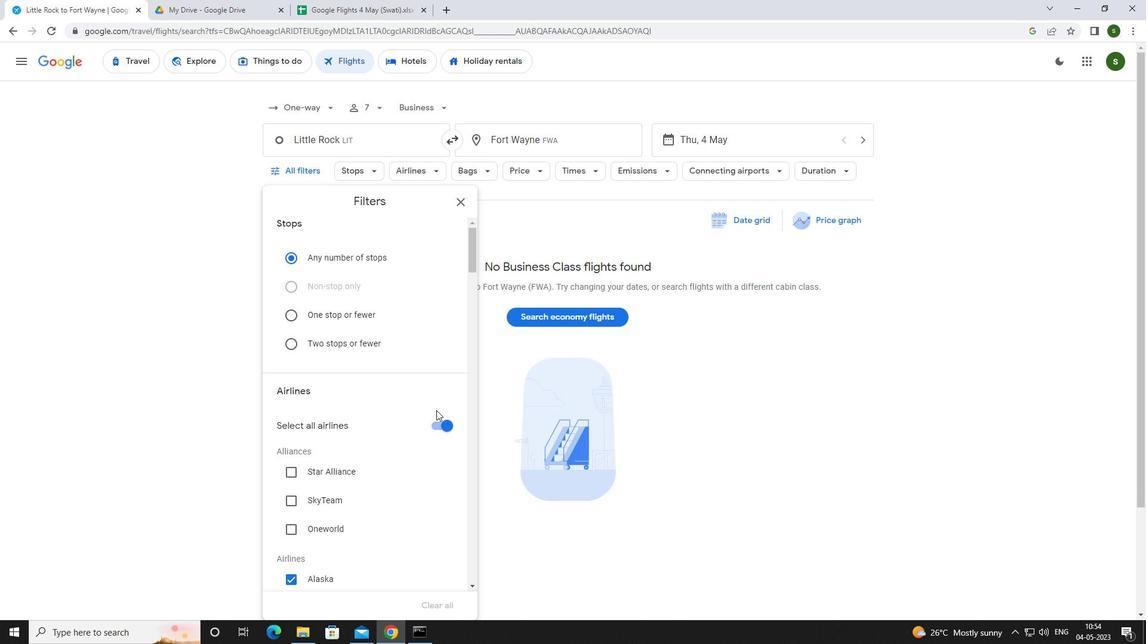 
Action: Mouse pressed left at (440, 419)
Screenshot: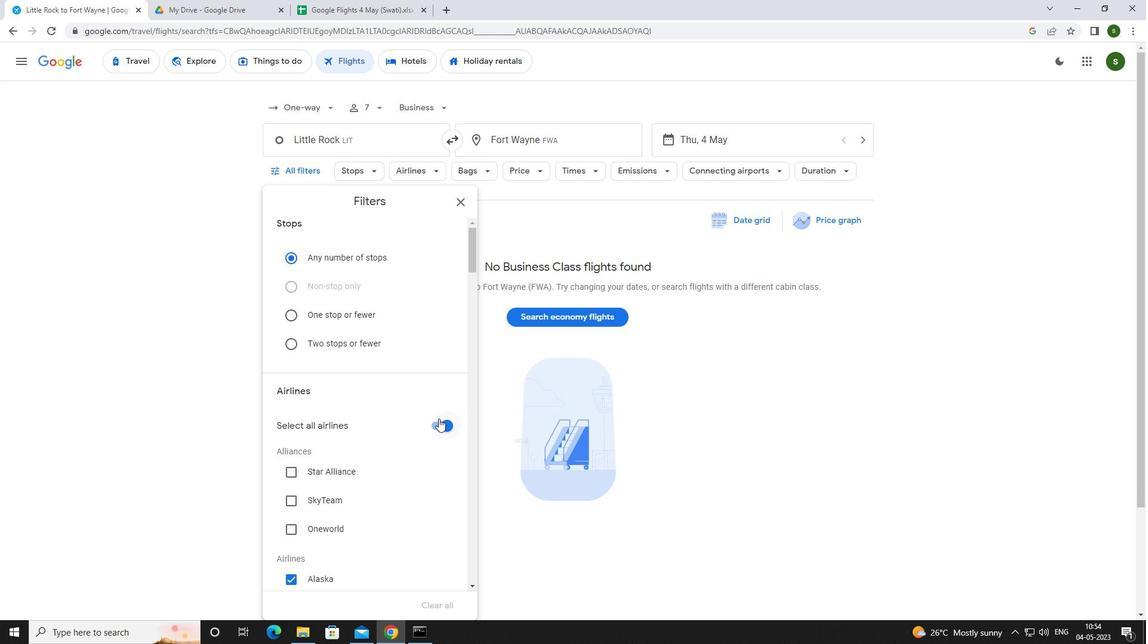 
Action: Mouse moved to (414, 383)
Screenshot: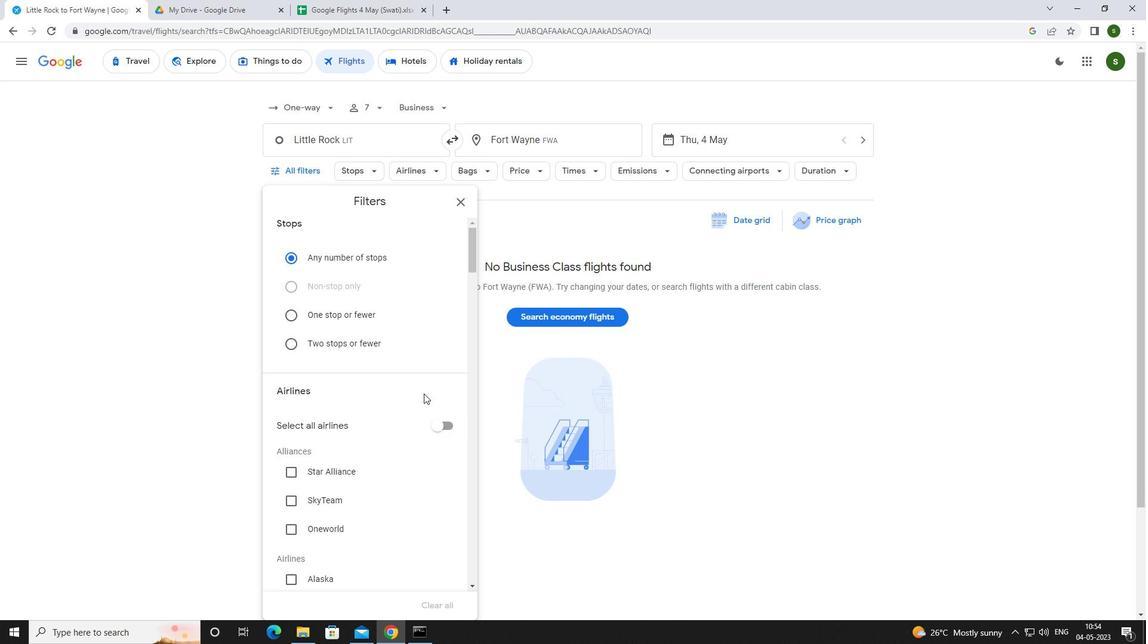 
Action: Mouse scrolled (414, 383) with delta (0, 0)
Screenshot: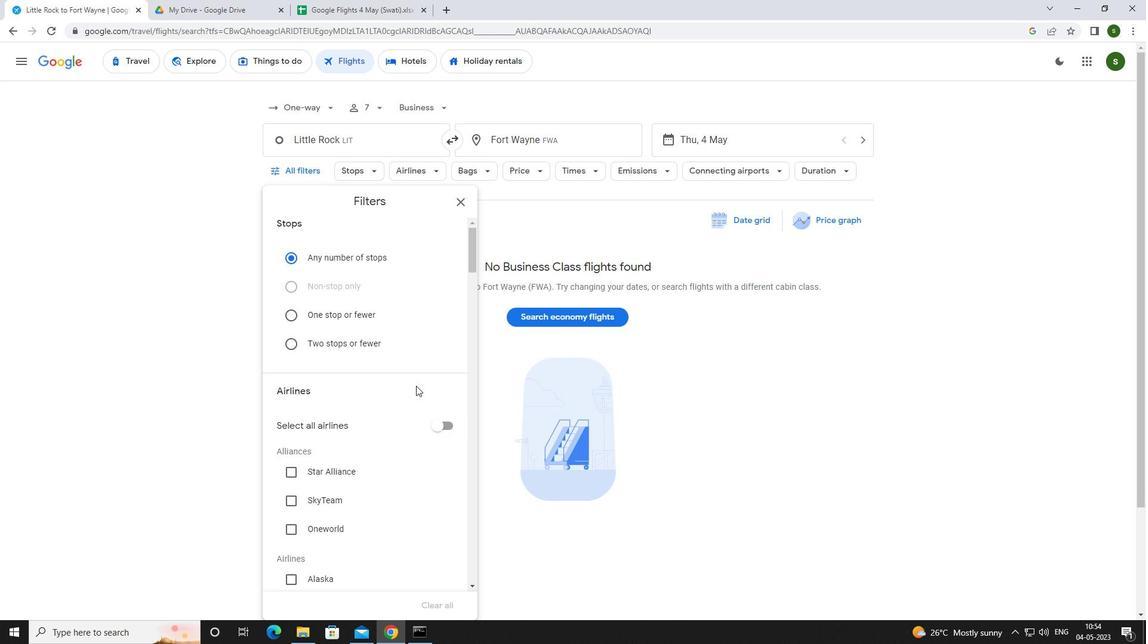 
Action: Mouse scrolled (414, 383) with delta (0, 0)
Screenshot: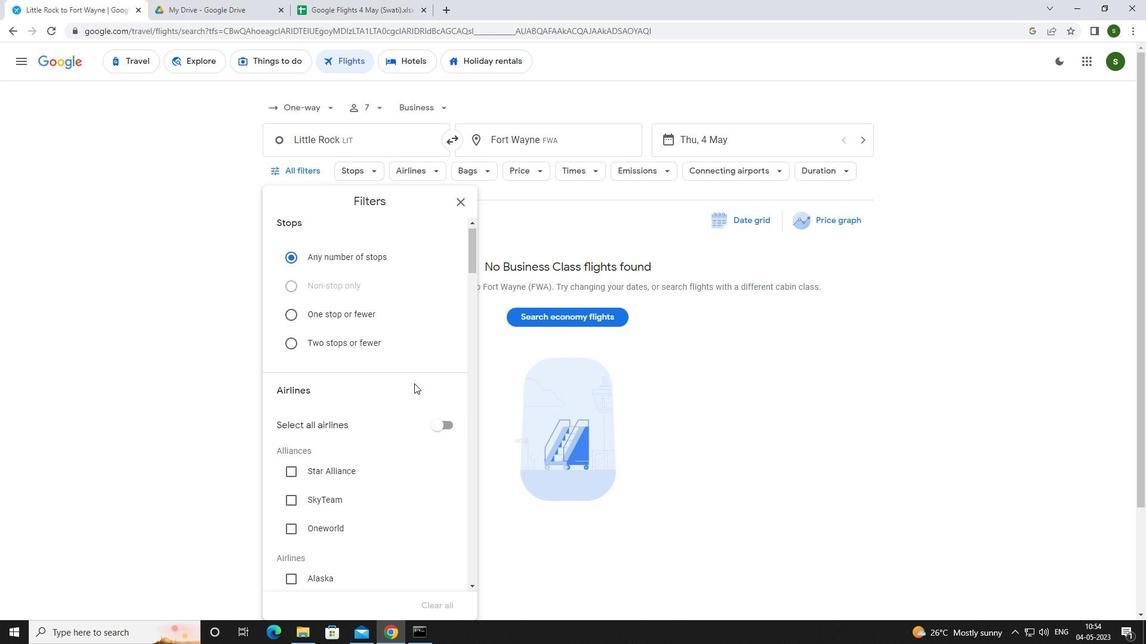 
Action: Mouse scrolled (414, 383) with delta (0, 0)
Screenshot: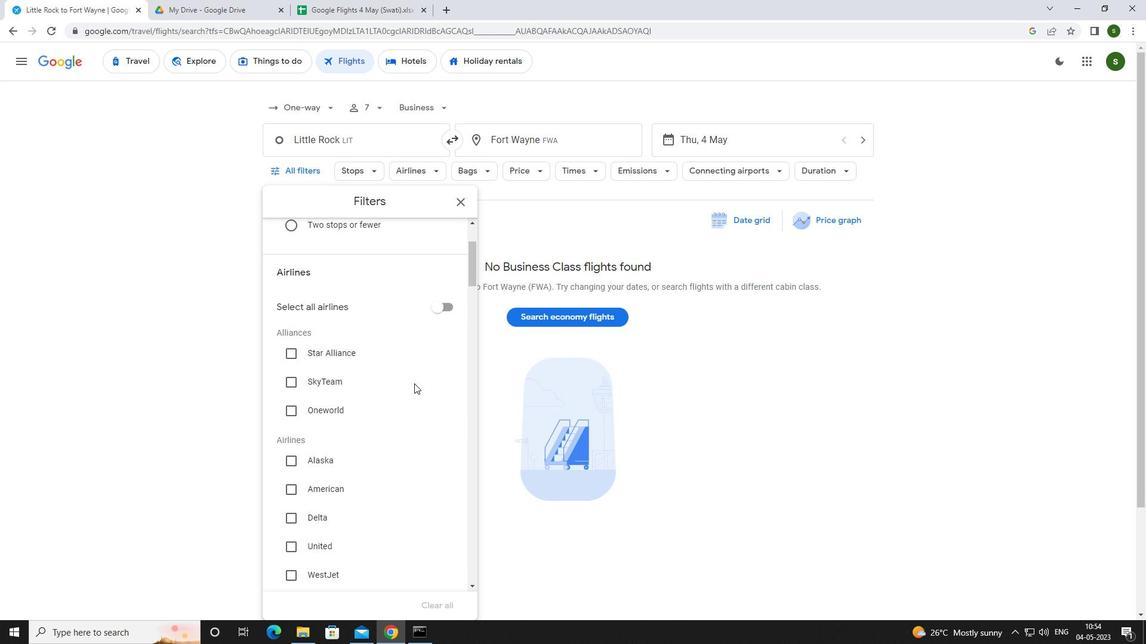 
Action: Mouse moved to (413, 383)
Screenshot: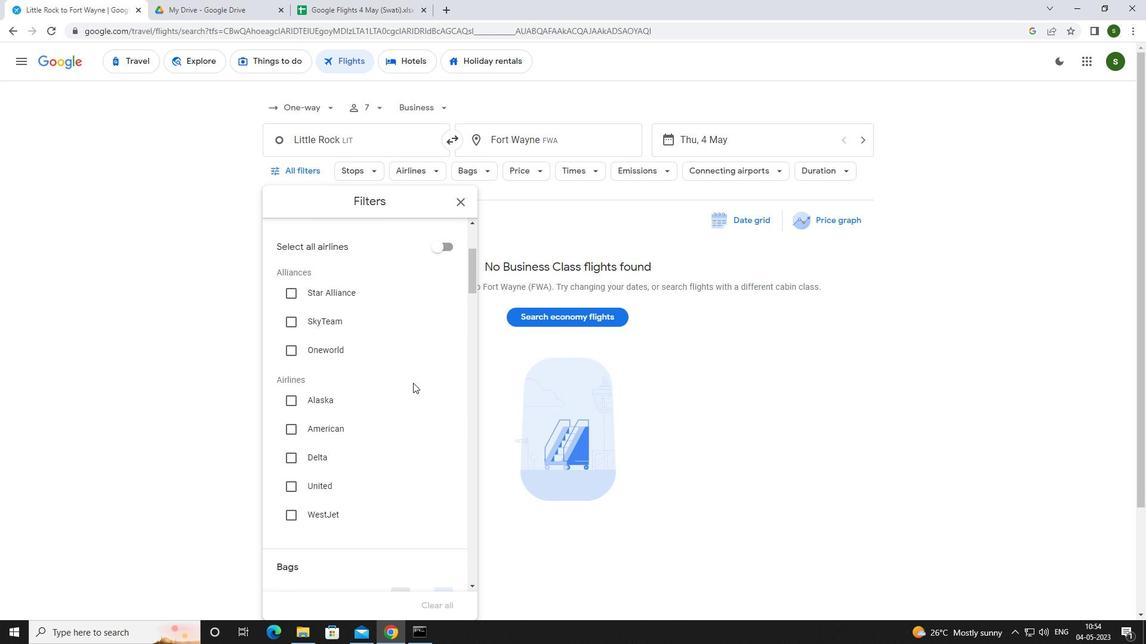 
Action: Mouse scrolled (413, 382) with delta (0, 0)
Screenshot: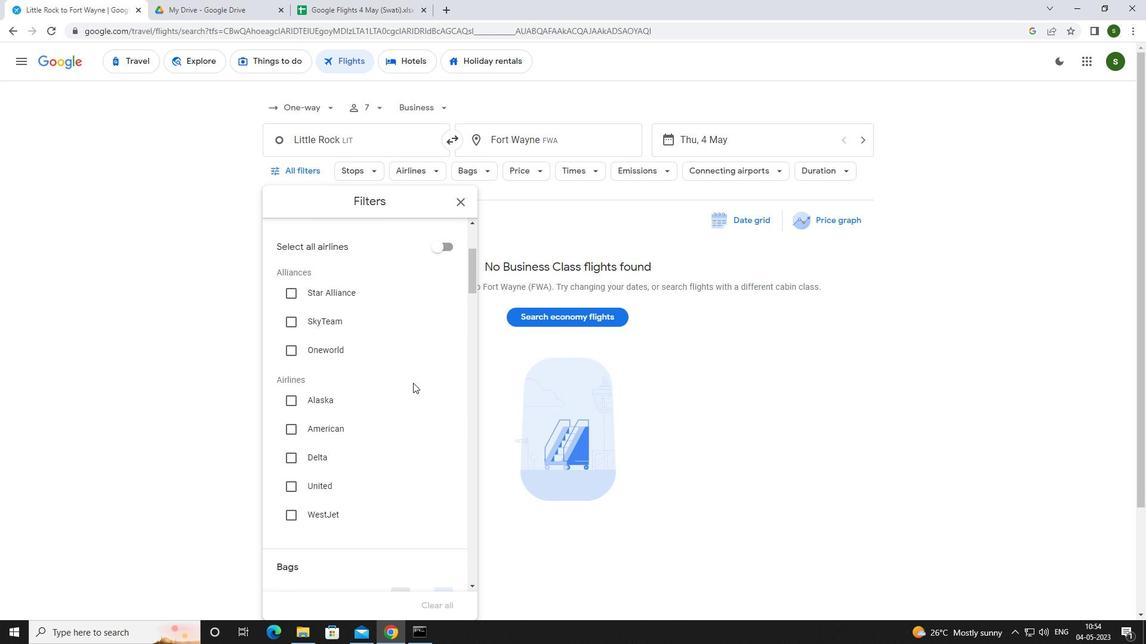 
Action: Mouse scrolled (413, 382) with delta (0, 0)
Screenshot: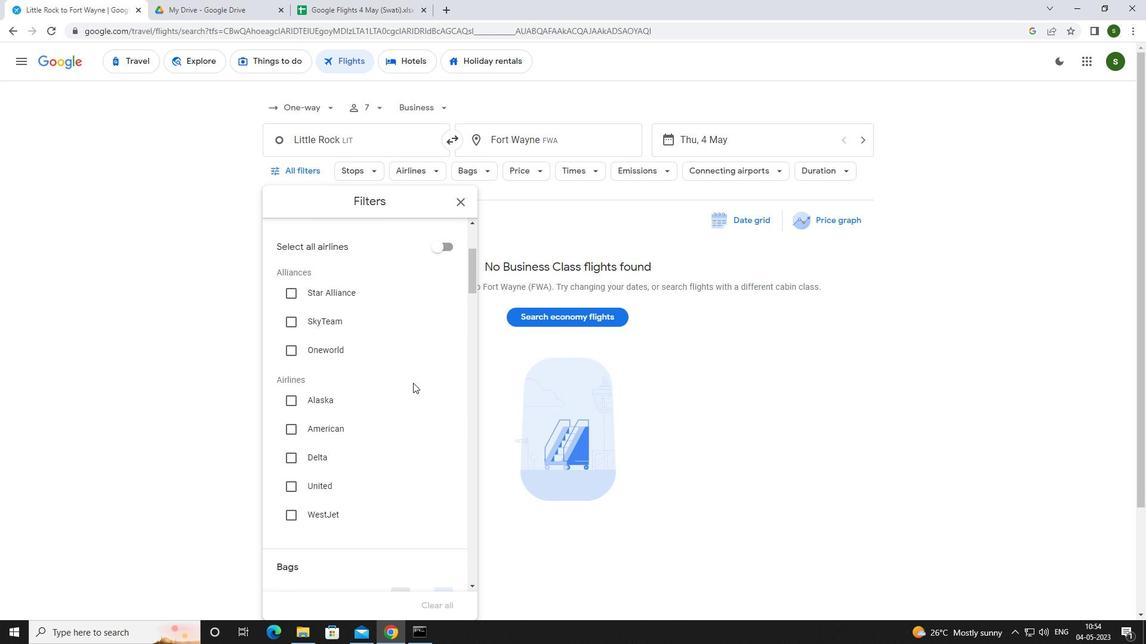 
Action: Mouse scrolled (413, 382) with delta (0, 0)
Screenshot: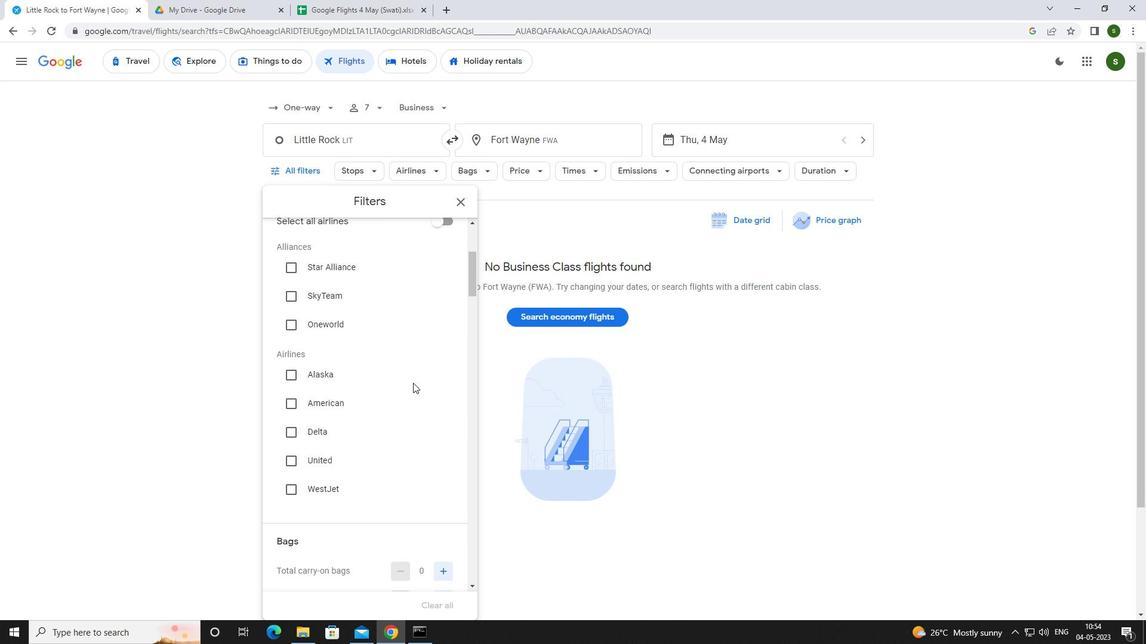 
Action: Mouse scrolled (413, 382) with delta (0, 0)
Screenshot: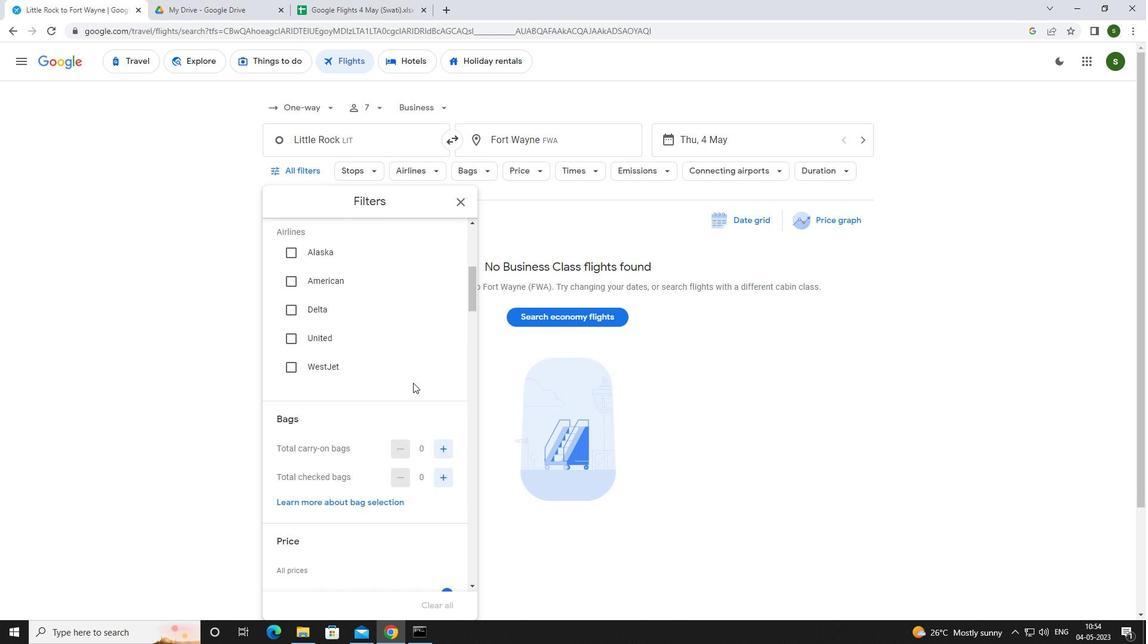 
Action: Mouse moved to (443, 354)
Screenshot: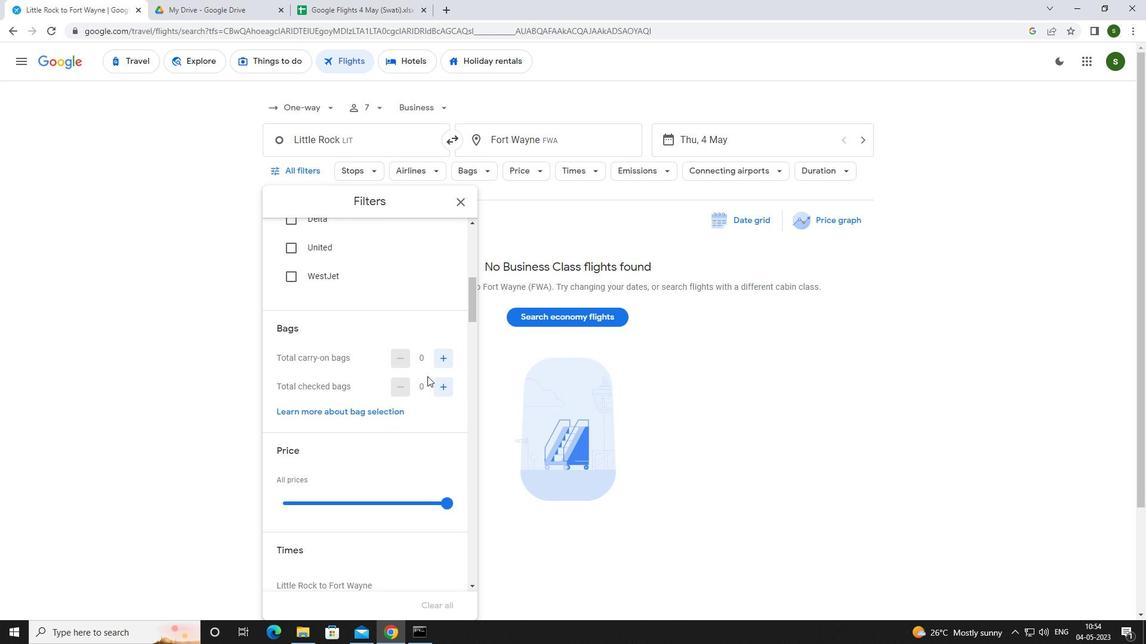 
Action: Mouse pressed left at (443, 354)
Screenshot: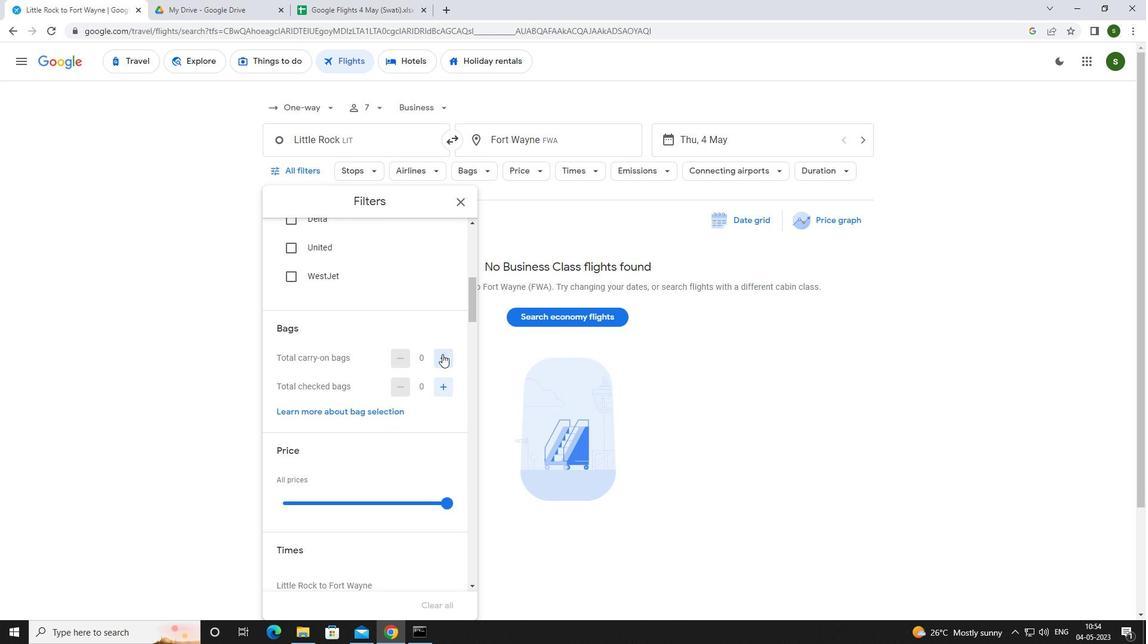 
Action: Mouse pressed left at (443, 354)
Screenshot: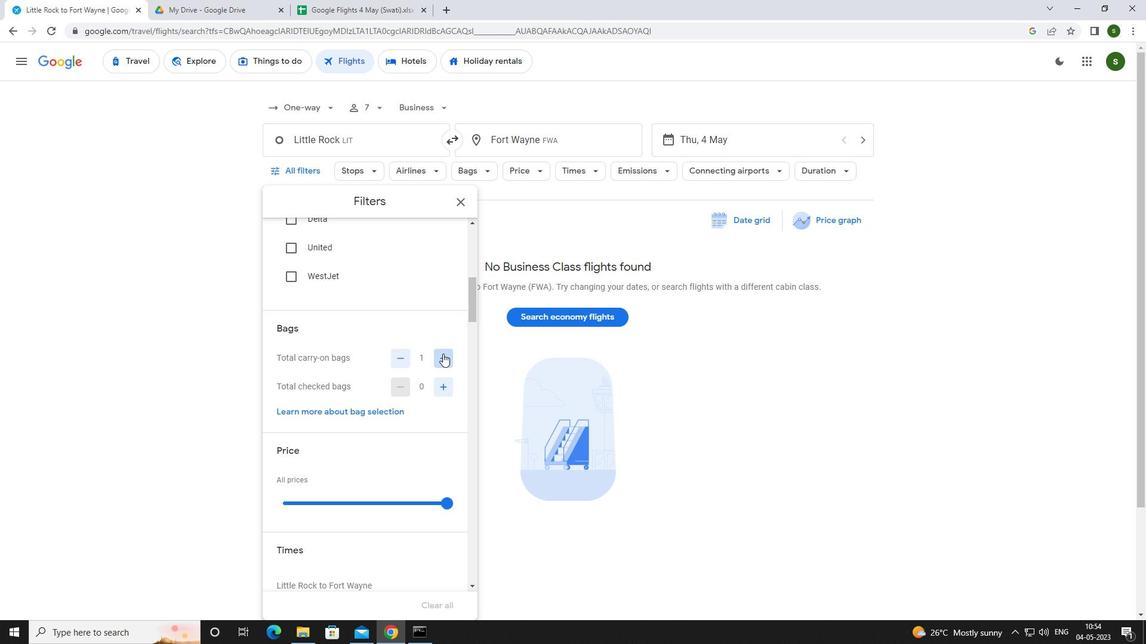
Action: Mouse moved to (443, 387)
Screenshot: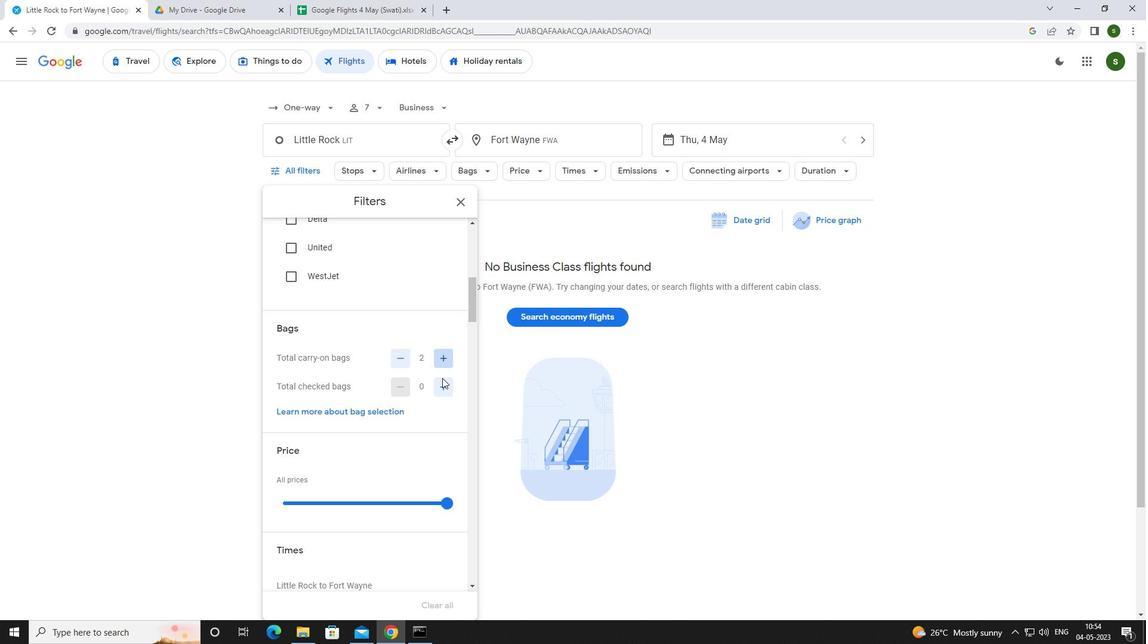 
Action: Mouse pressed left at (443, 387)
Screenshot: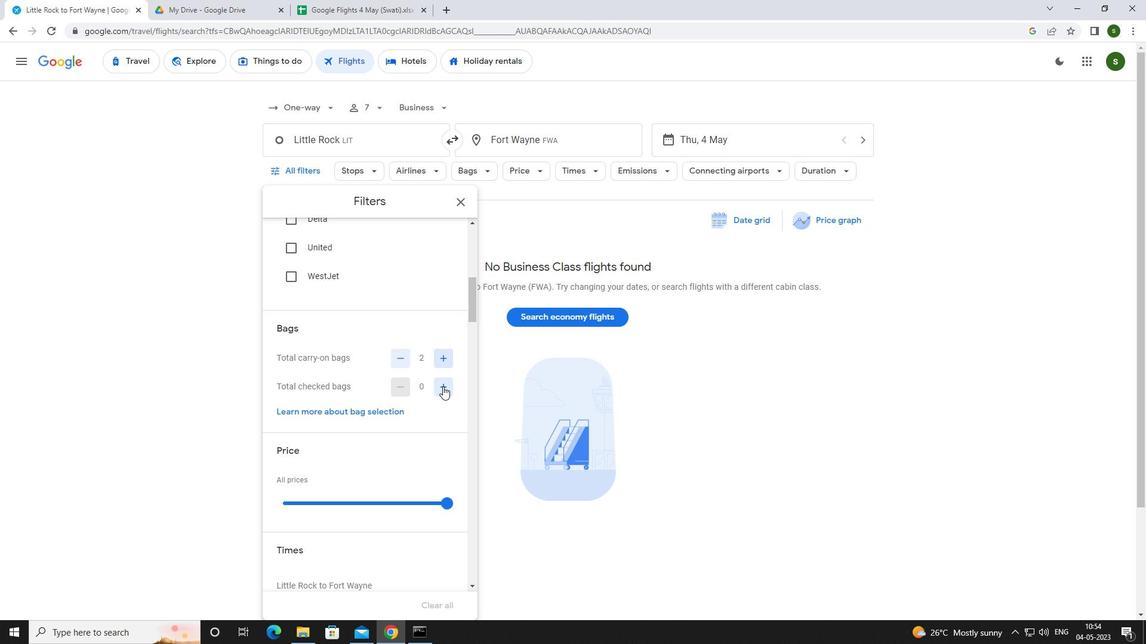 
Action: Mouse pressed left at (443, 387)
Screenshot: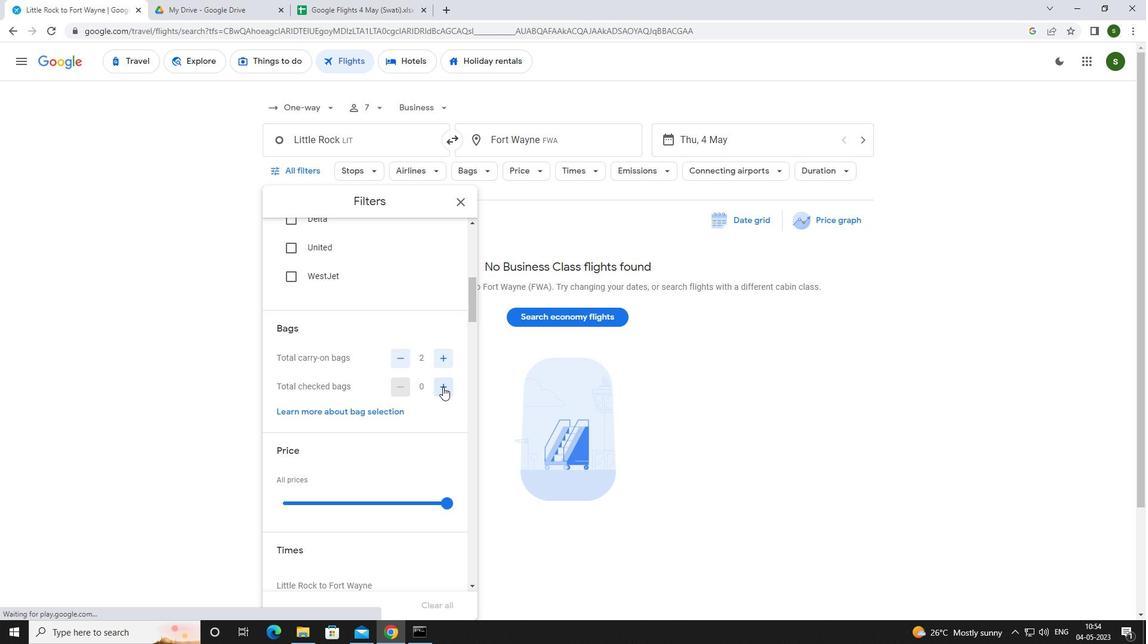 
Action: Mouse pressed left at (443, 387)
Screenshot: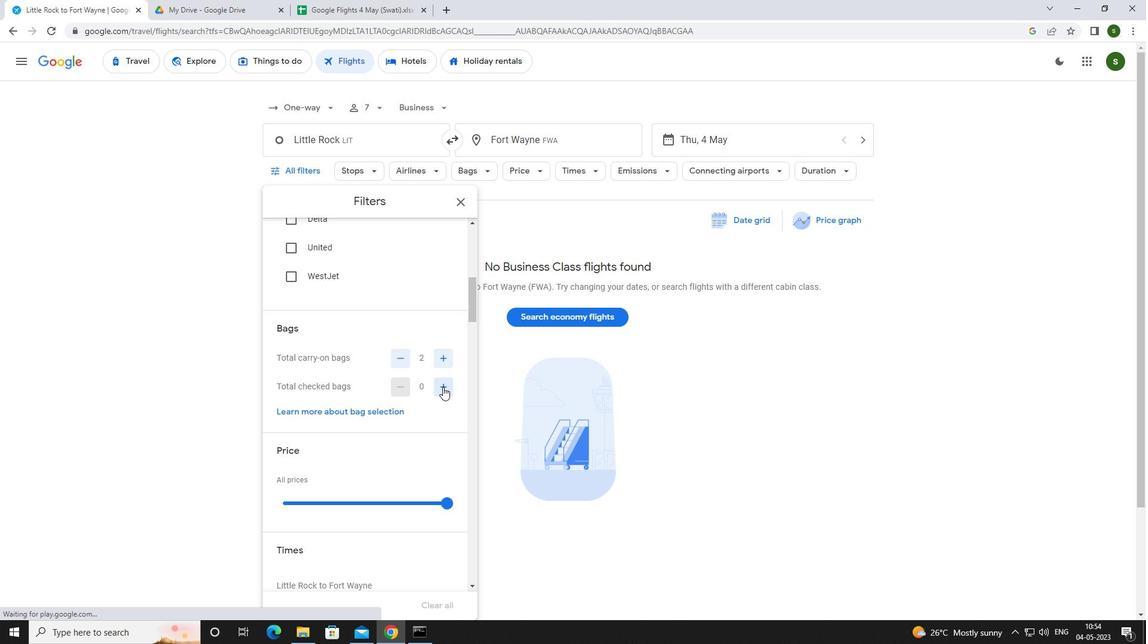
Action: Mouse pressed left at (443, 387)
Screenshot: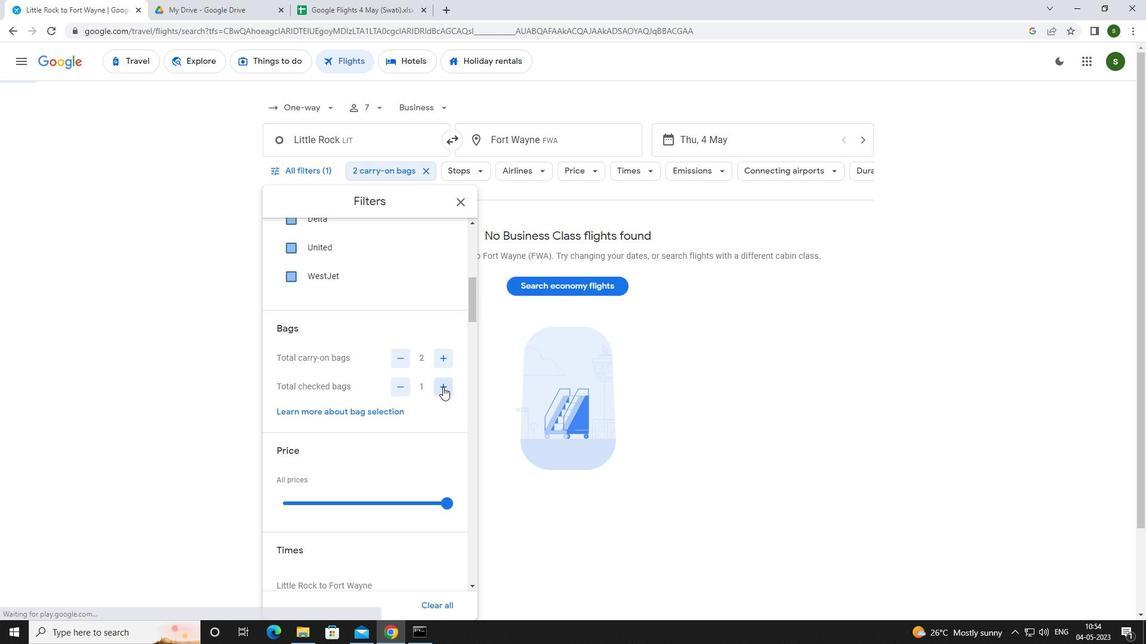 
Action: Mouse pressed left at (443, 387)
Screenshot: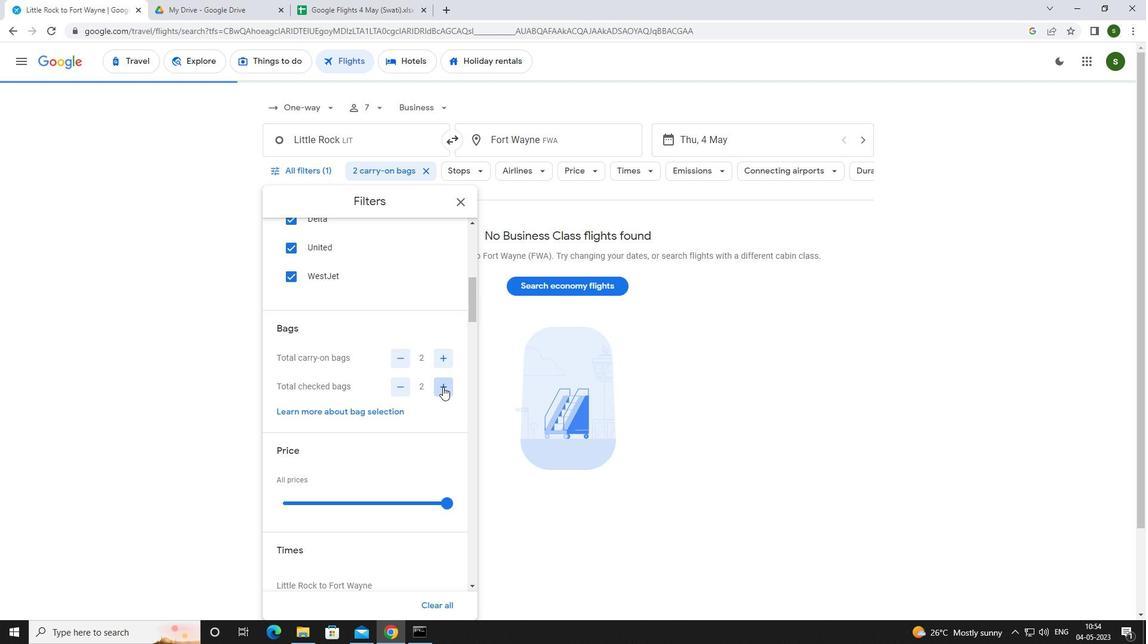 
Action: Mouse pressed left at (443, 387)
Screenshot: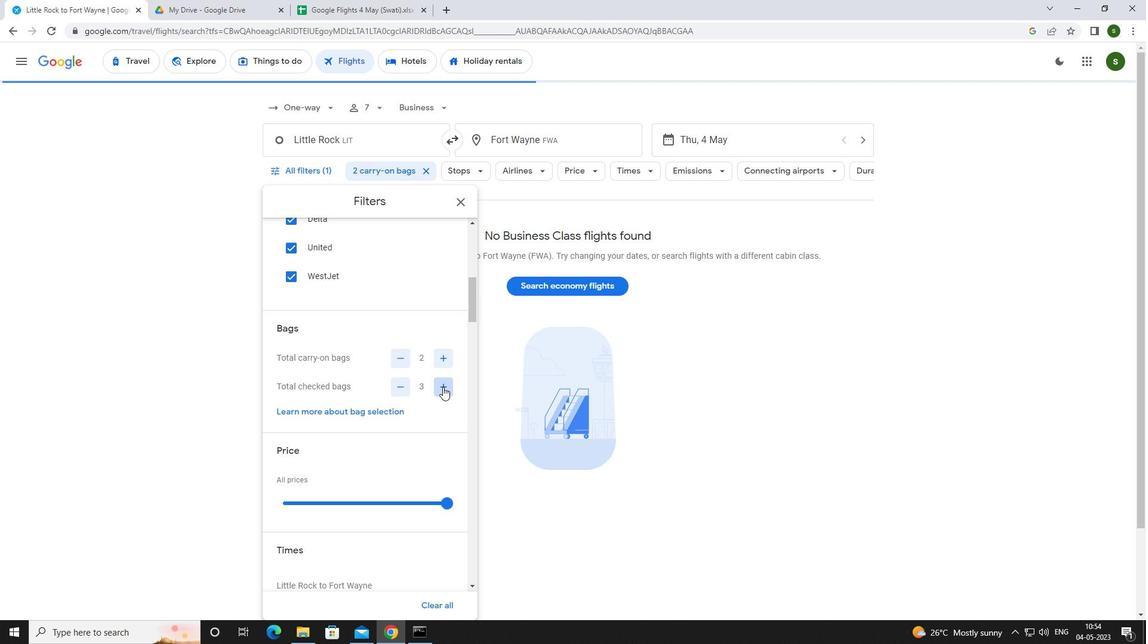 
Action: Mouse pressed left at (443, 387)
Screenshot: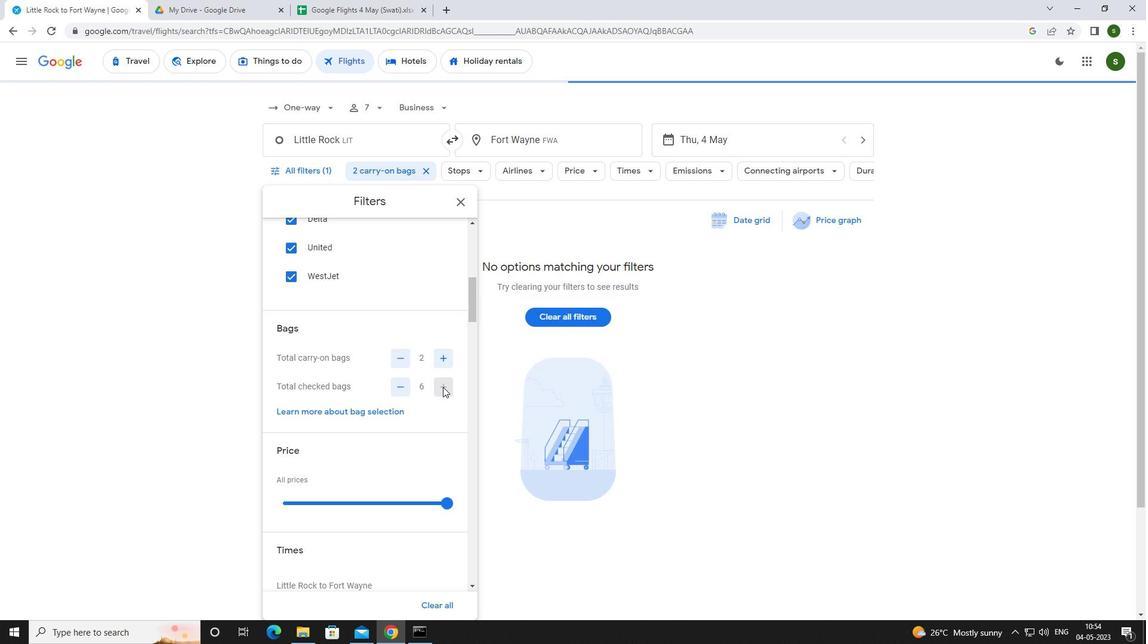 
Action: Mouse scrolled (443, 386) with delta (0, 0)
Screenshot: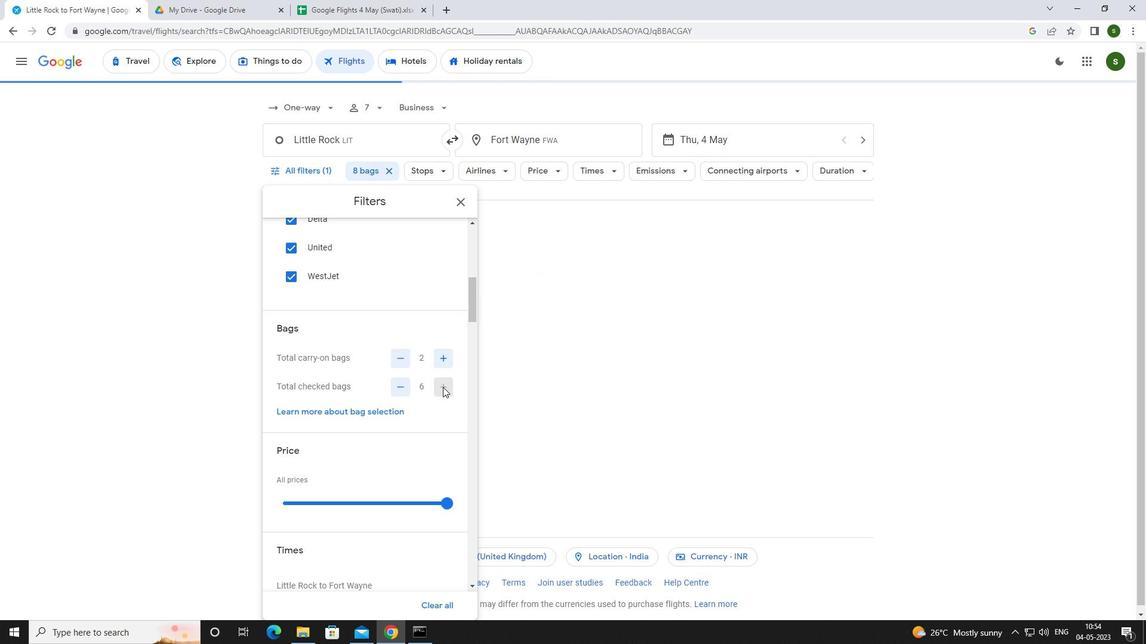 
Action: Mouse scrolled (443, 386) with delta (0, 0)
Screenshot: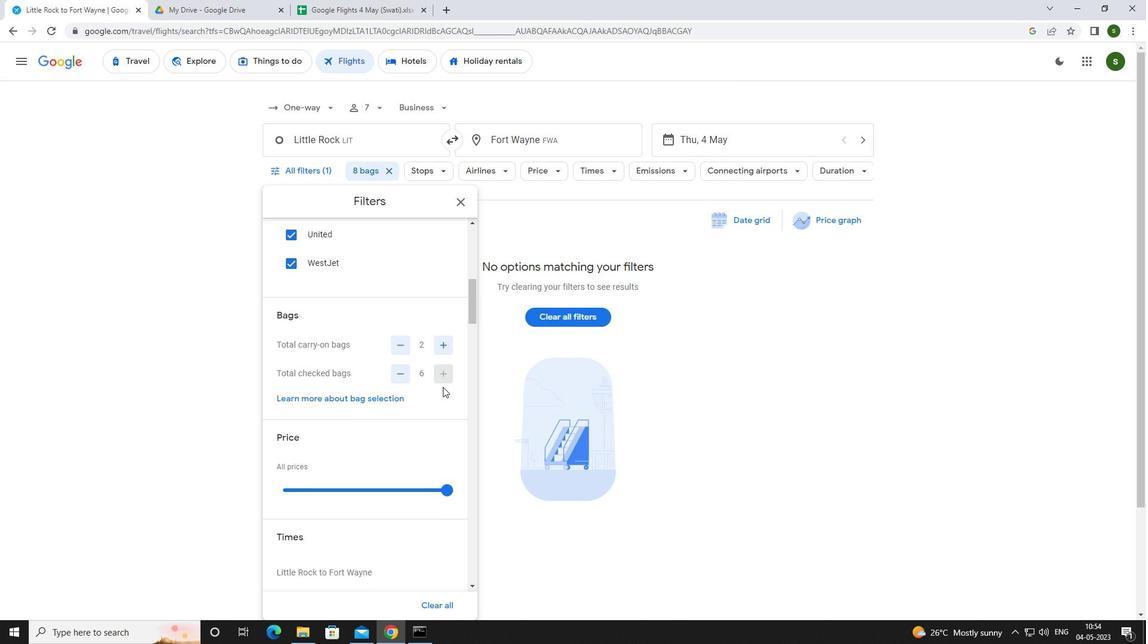 
Action: Mouse moved to (446, 385)
Screenshot: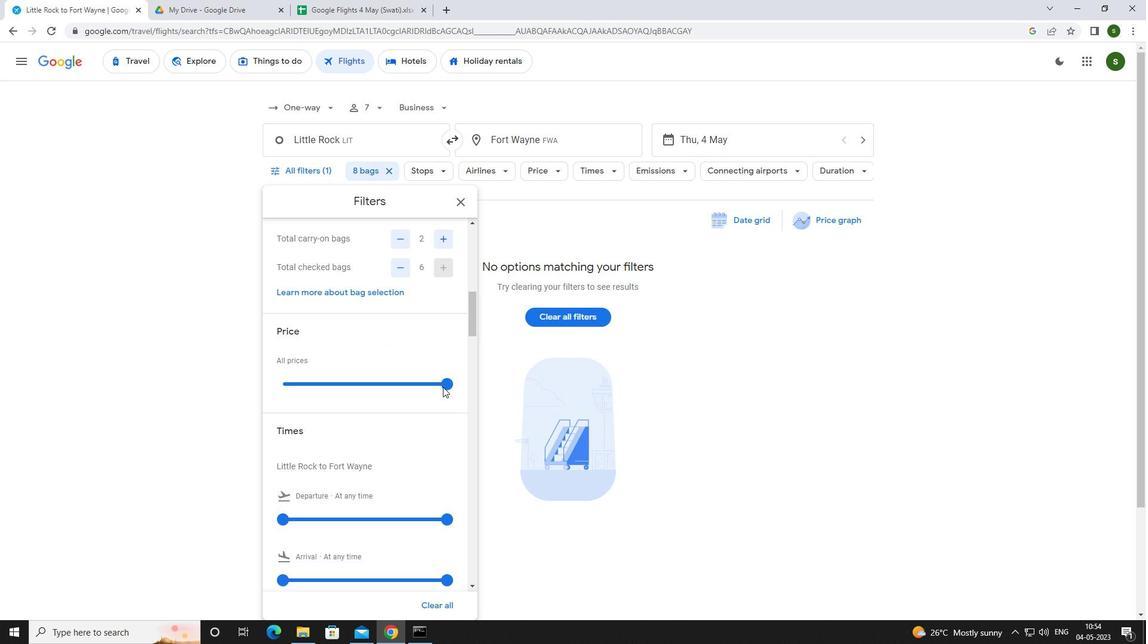 
Action: Mouse pressed left at (446, 385)
Screenshot: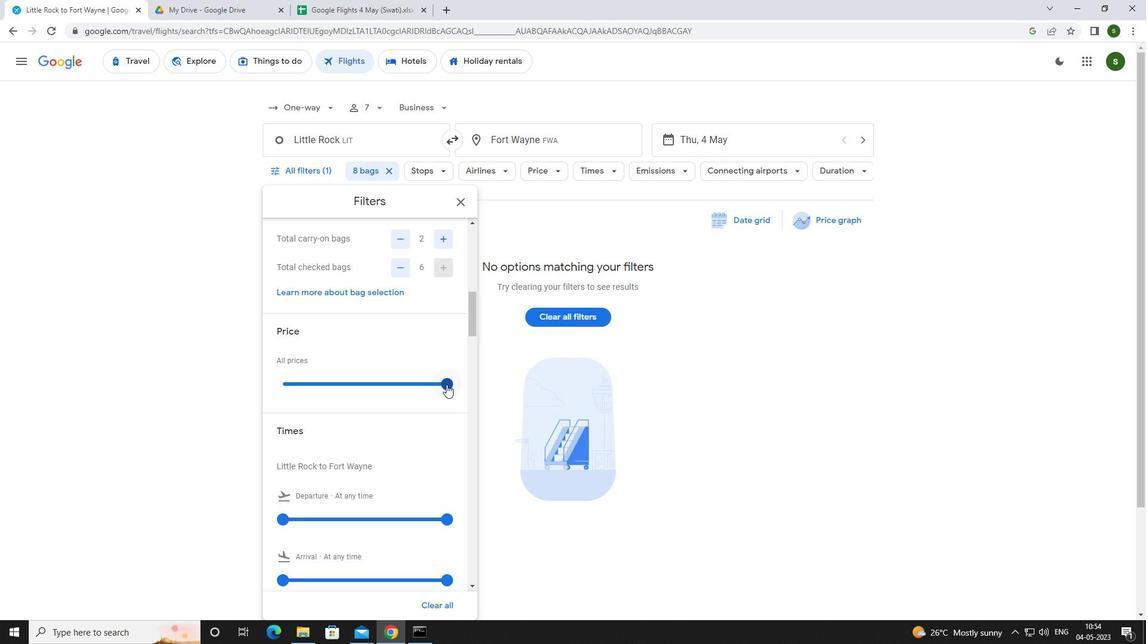 
Action: Mouse scrolled (446, 384) with delta (0, 0)
Screenshot: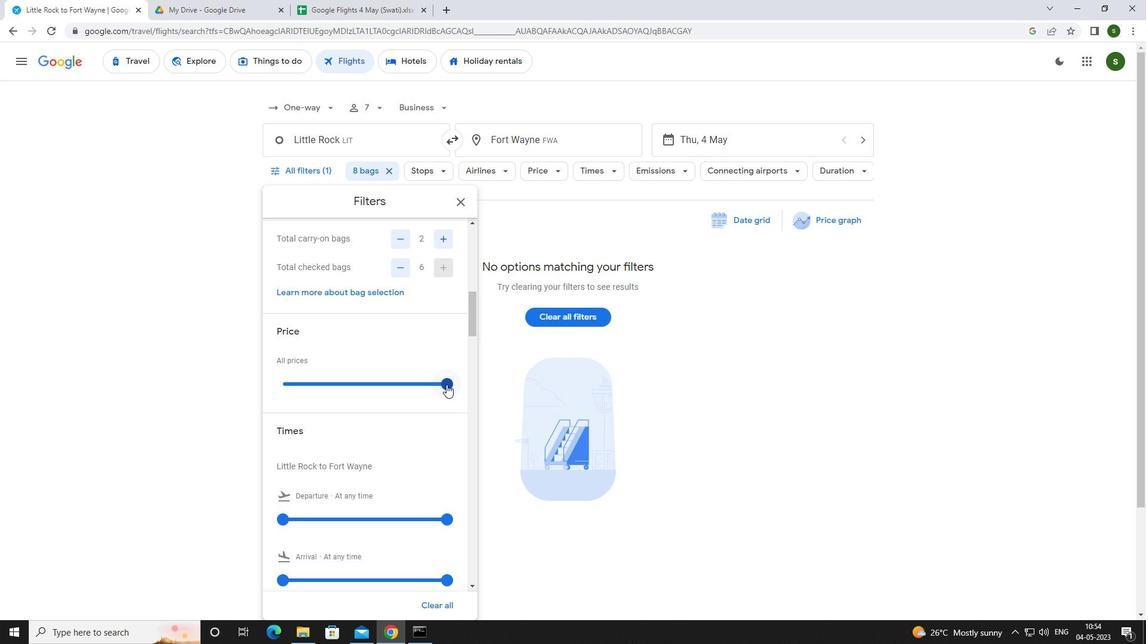 
Action: Mouse moved to (284, 459)
Screenshot: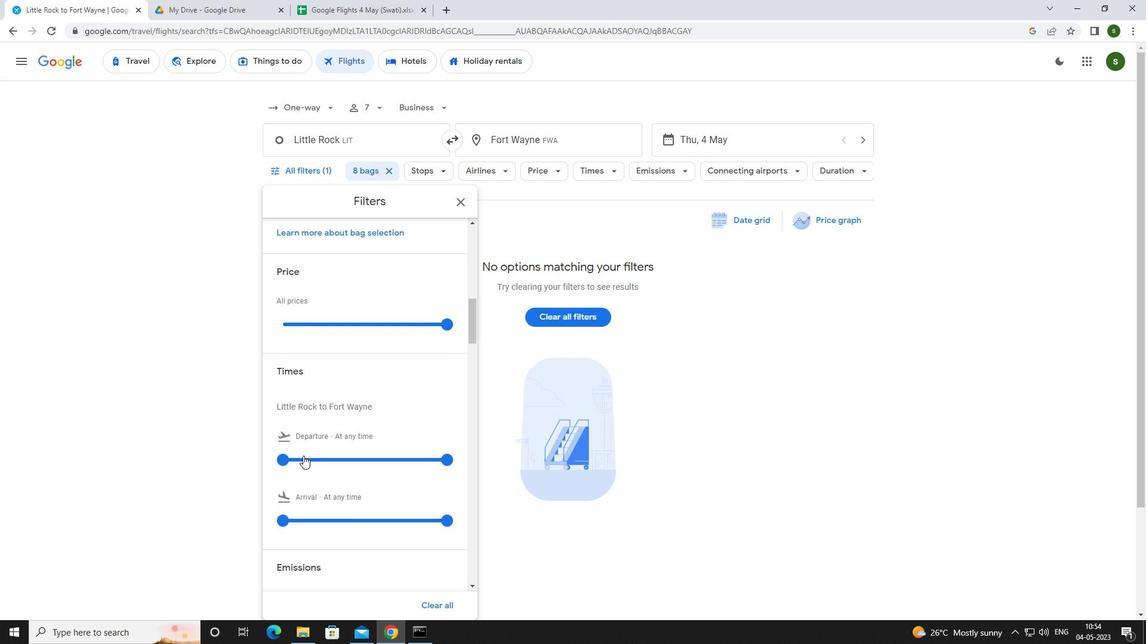 
Action: Mouse pressed left at (284, 459)
Screenshot: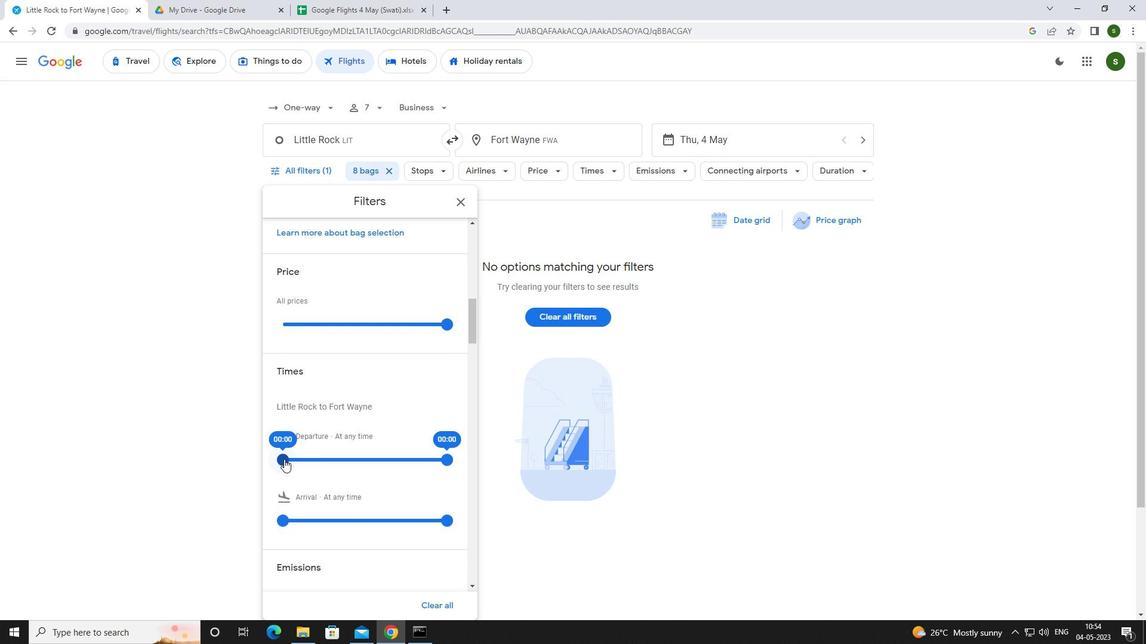 
Action: Mouse moved to (732, 418)
Screenshot: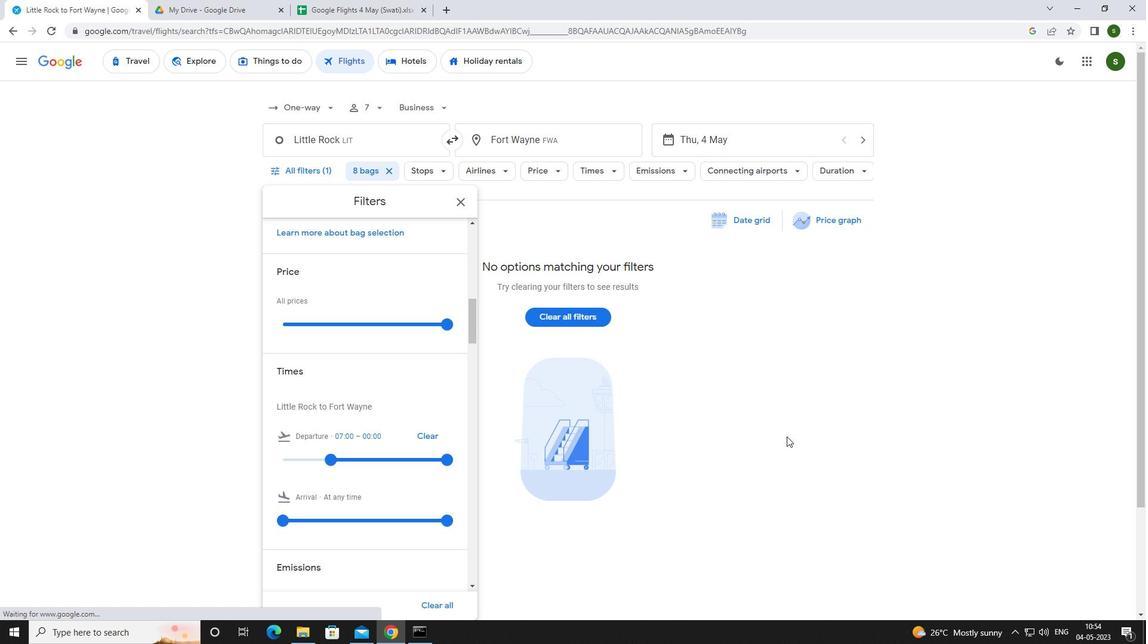 
Action: Mouse pressed left at (732, 418)
Screenshot: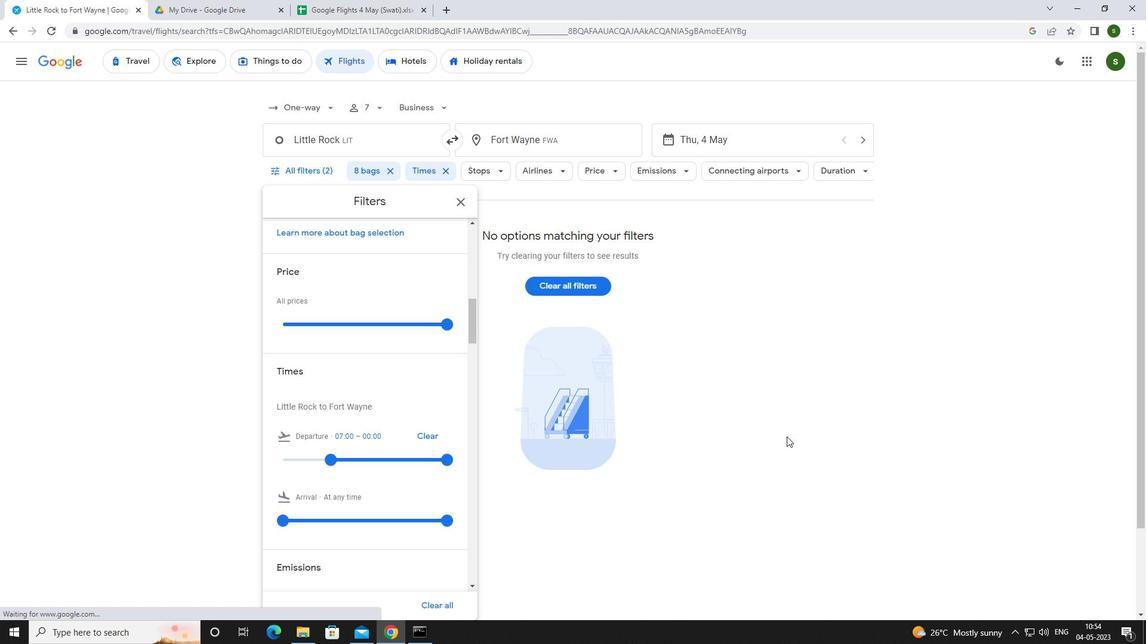 
